 Task: Search one way flight ticket for 2 adults, 2 children, 2 infants in seat in first from Montgomery: Montgomery Regional Airportß(dannelly Field) to Riverton: Central Wyoming Regional Airport (was Riverton Regional) on 5-4-2023. Choice of flights is Westjet. Number of bags: 7 checked bags. Price is upto 110000. Outbound departure time preference is 11:15.
Action: Mouse moved to (384, 343)
Screenshot: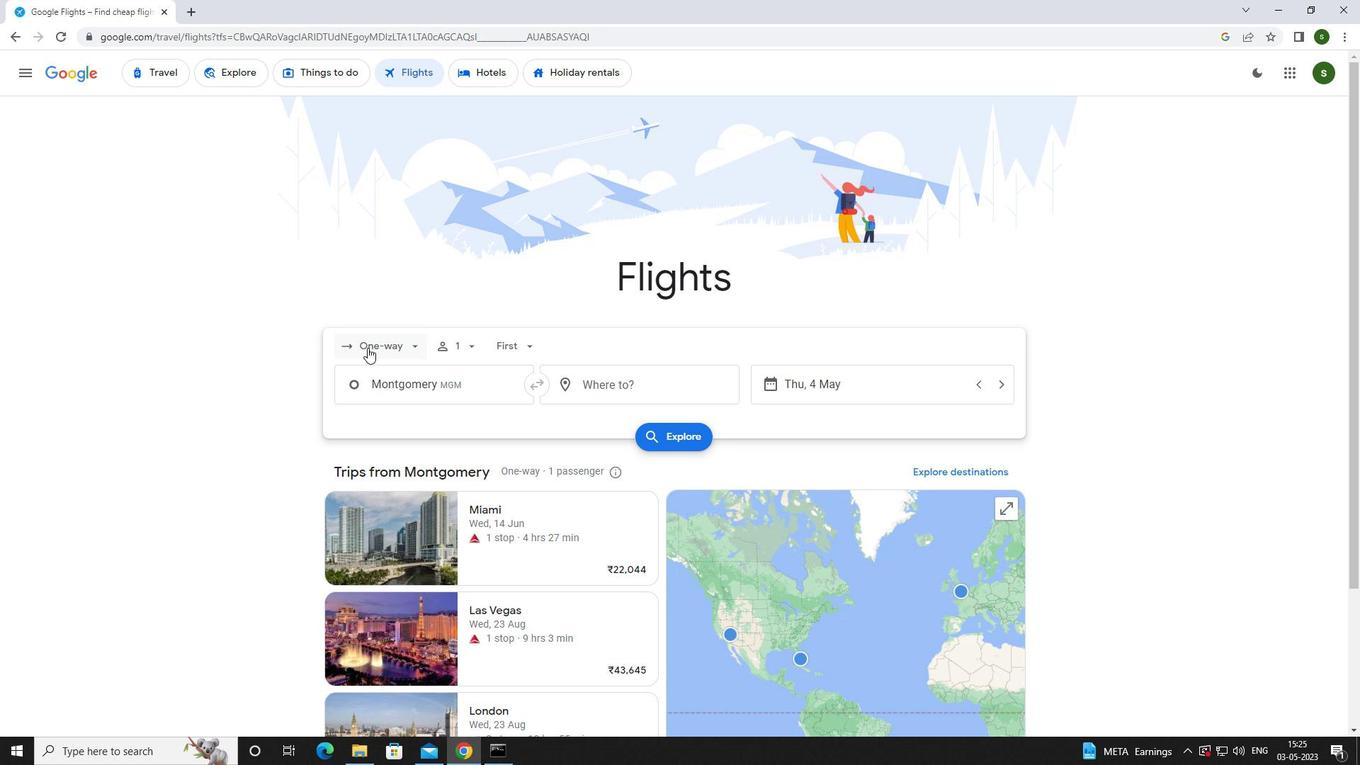 
Action: Mouse pressed left at (384, 343)
Screenshot: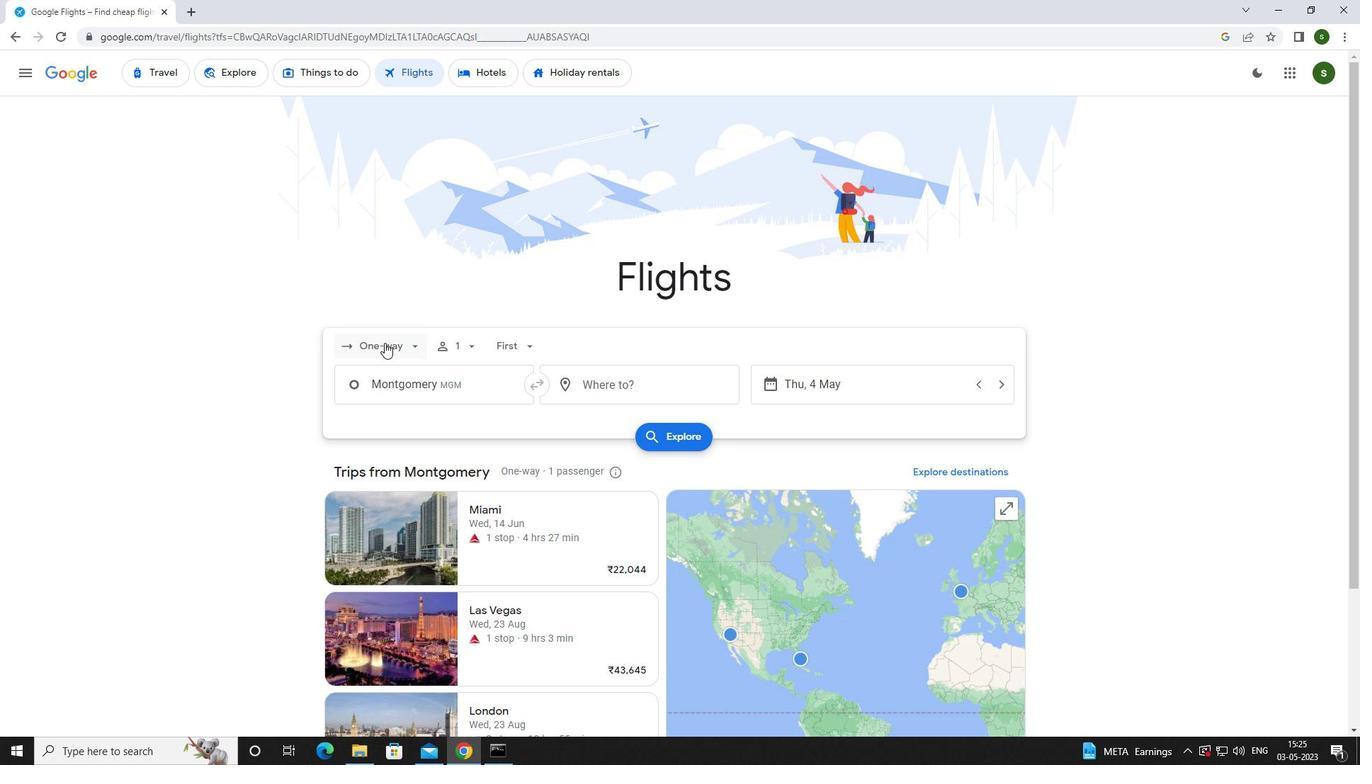 
Action: Mouse moved to (390, 408)
Screenshot: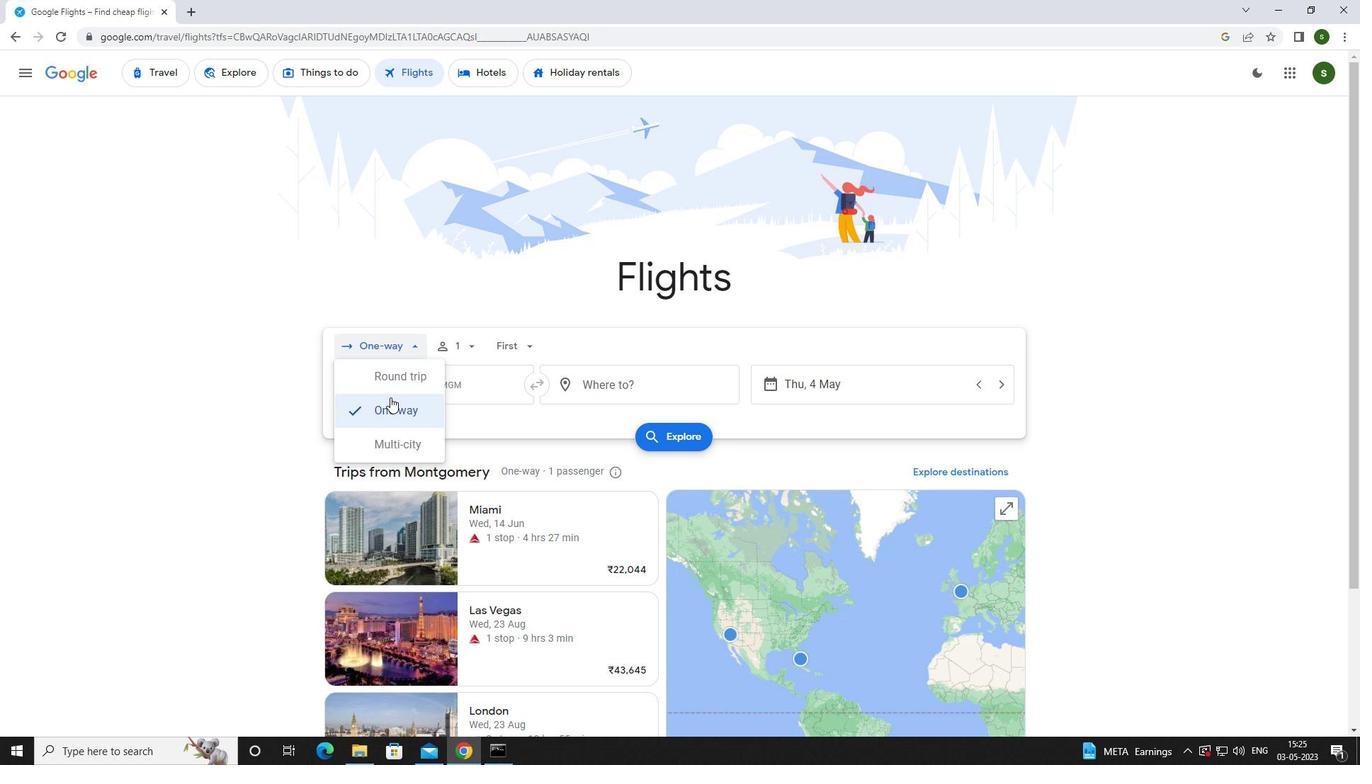 
Action: Mouse pressed left at (390, 408)
Screenshot: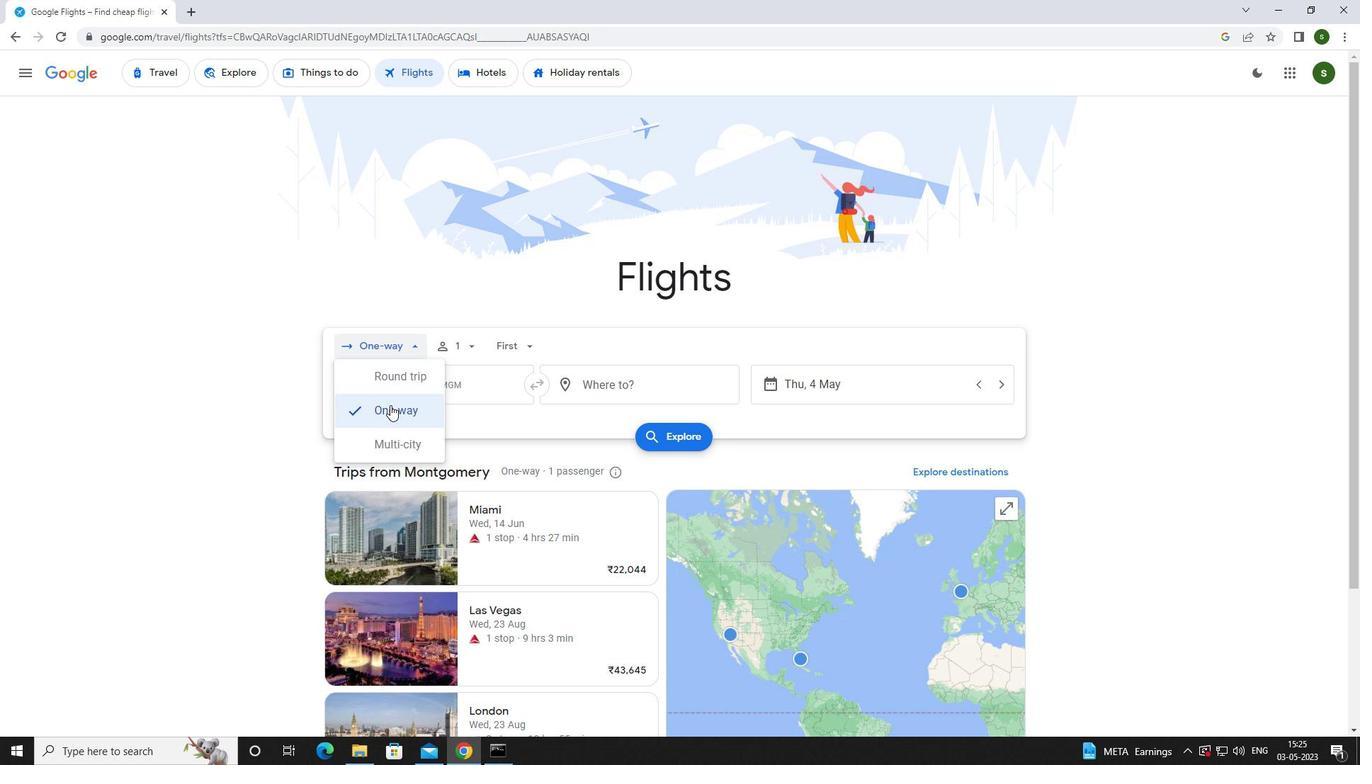 
Action: Mouse moved to (470, 339)
Screenshot: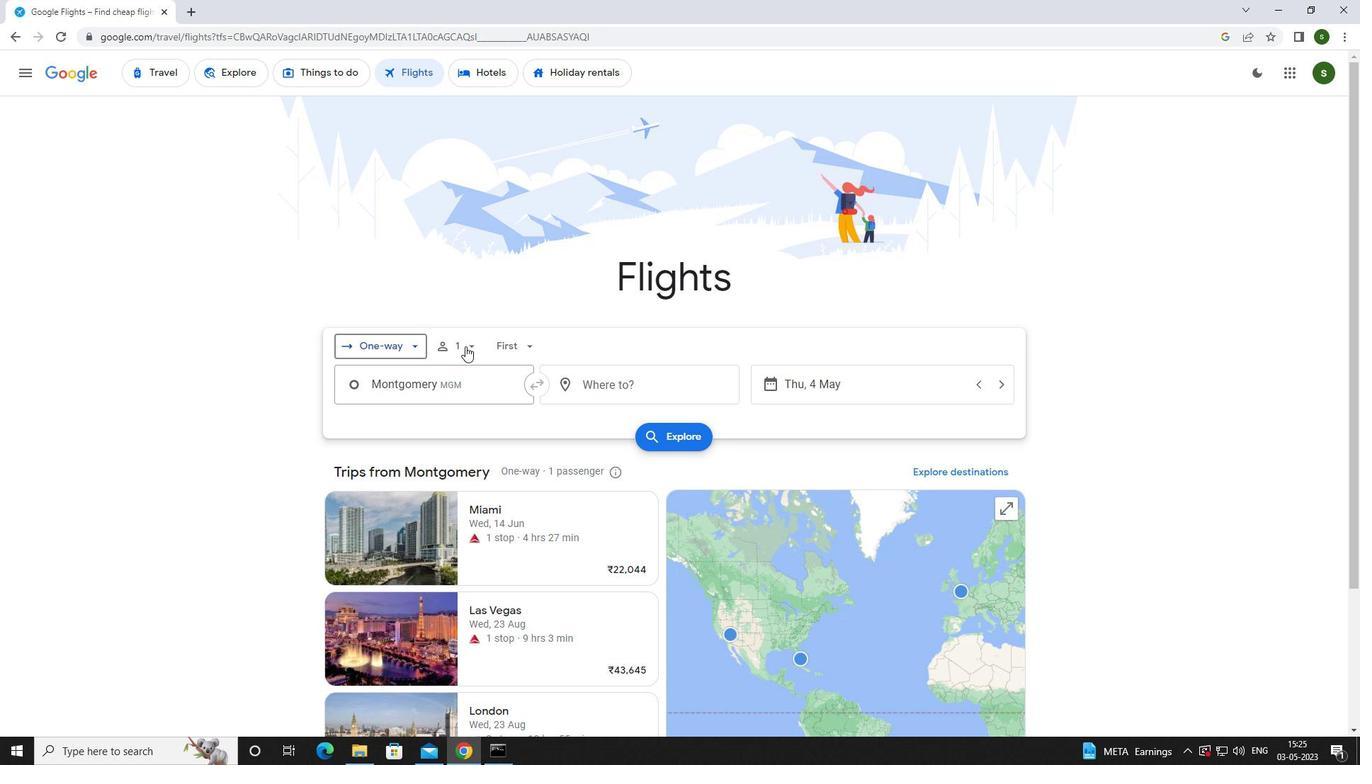 
Action: Mouse pressed left at (470, 339)
Screenshot: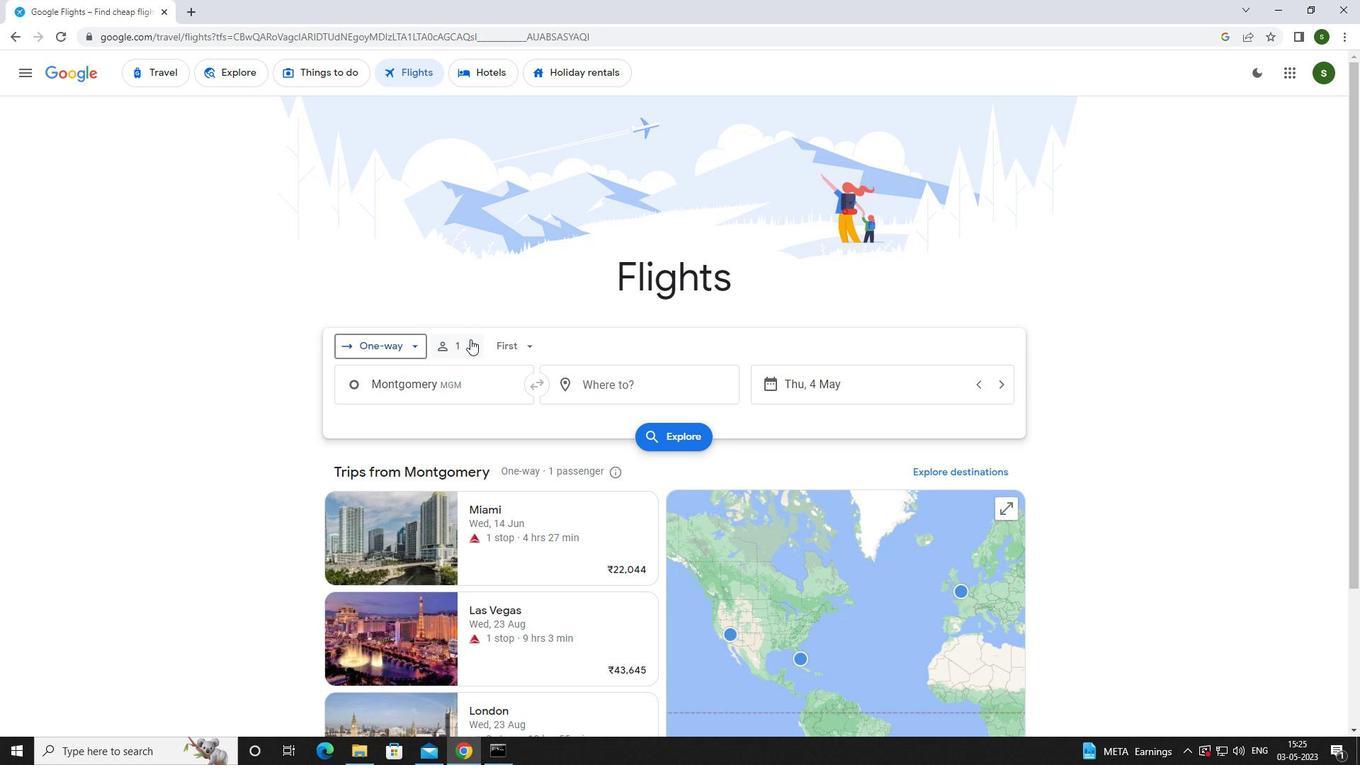 
Action: Mouse moved to (583, 379)
Screenshot: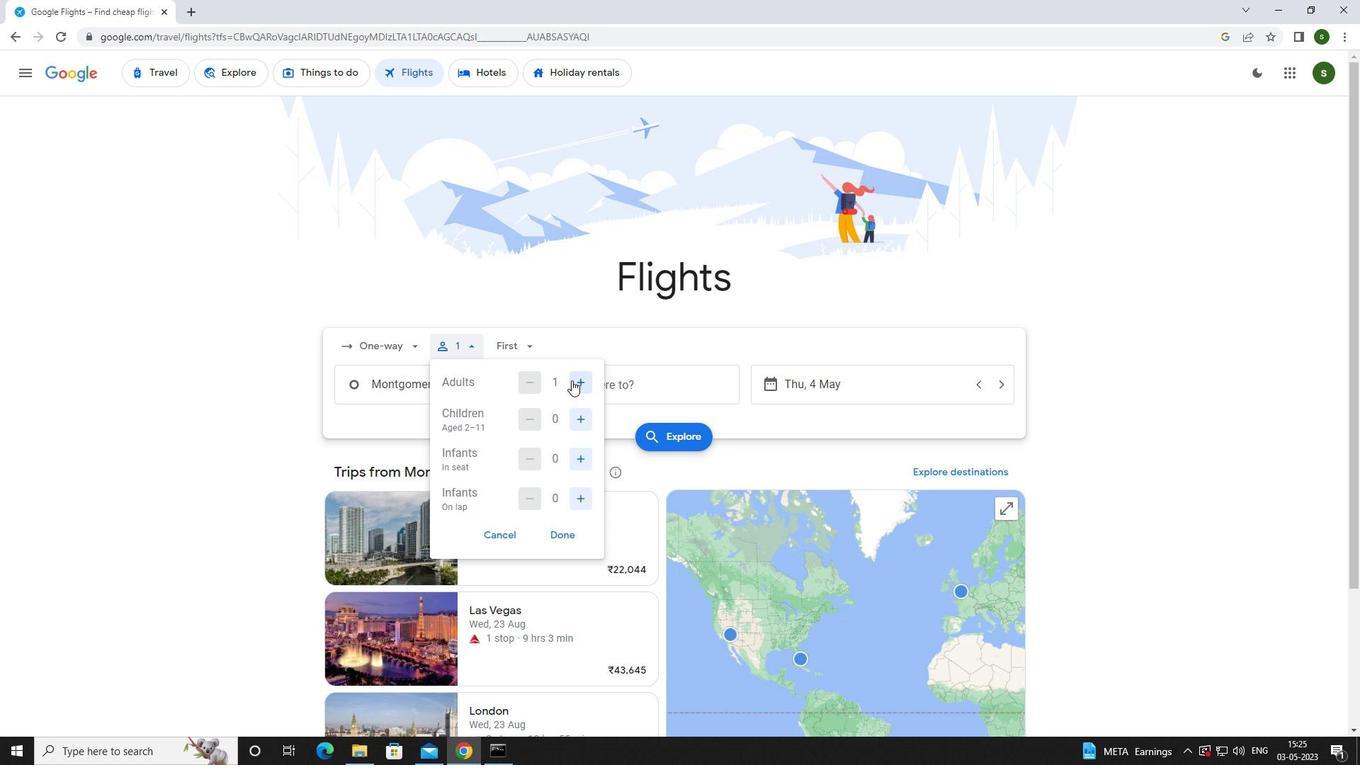 
Action: Mouse pressed left at (583, 379)
Screenshot: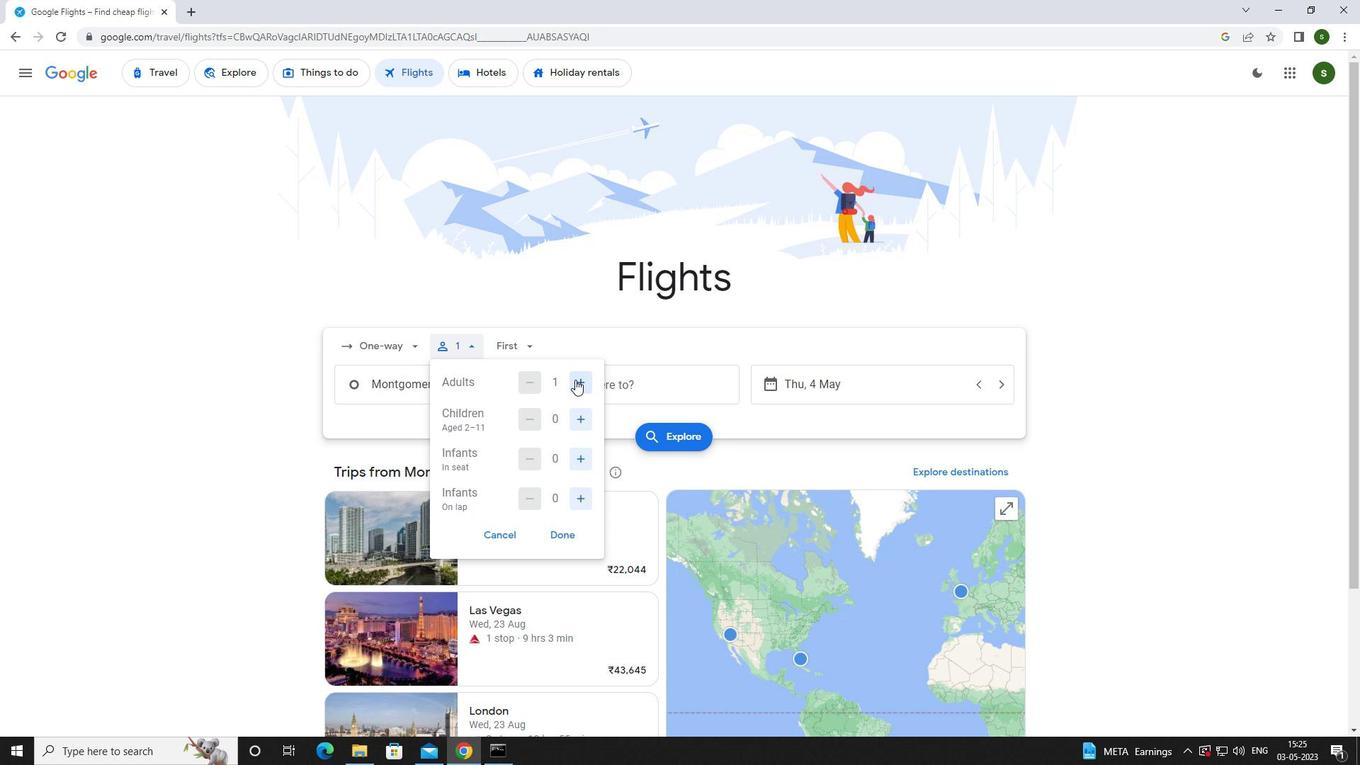 
Action: Mouse moved to (586, 423)
Screenshot: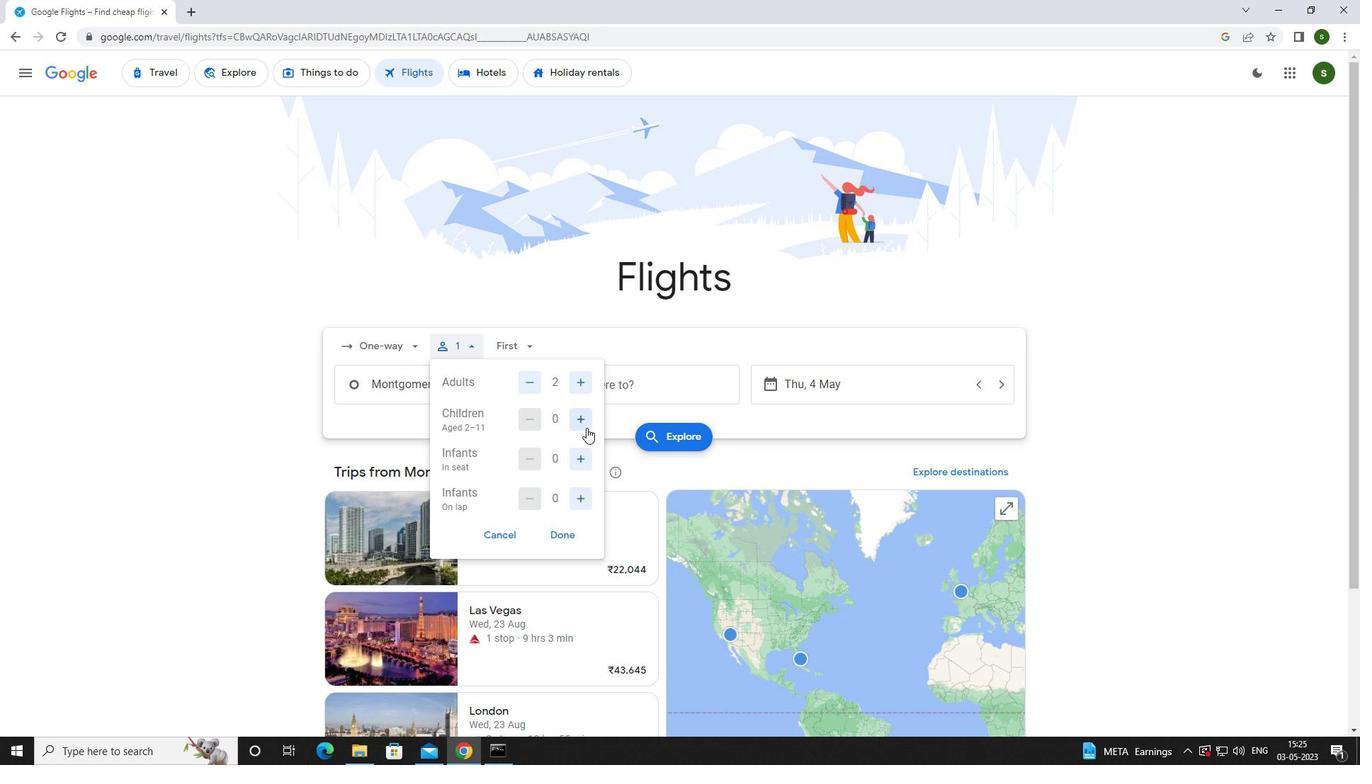 
Action: Mouse pressed left at (586, 423)
Screenshot: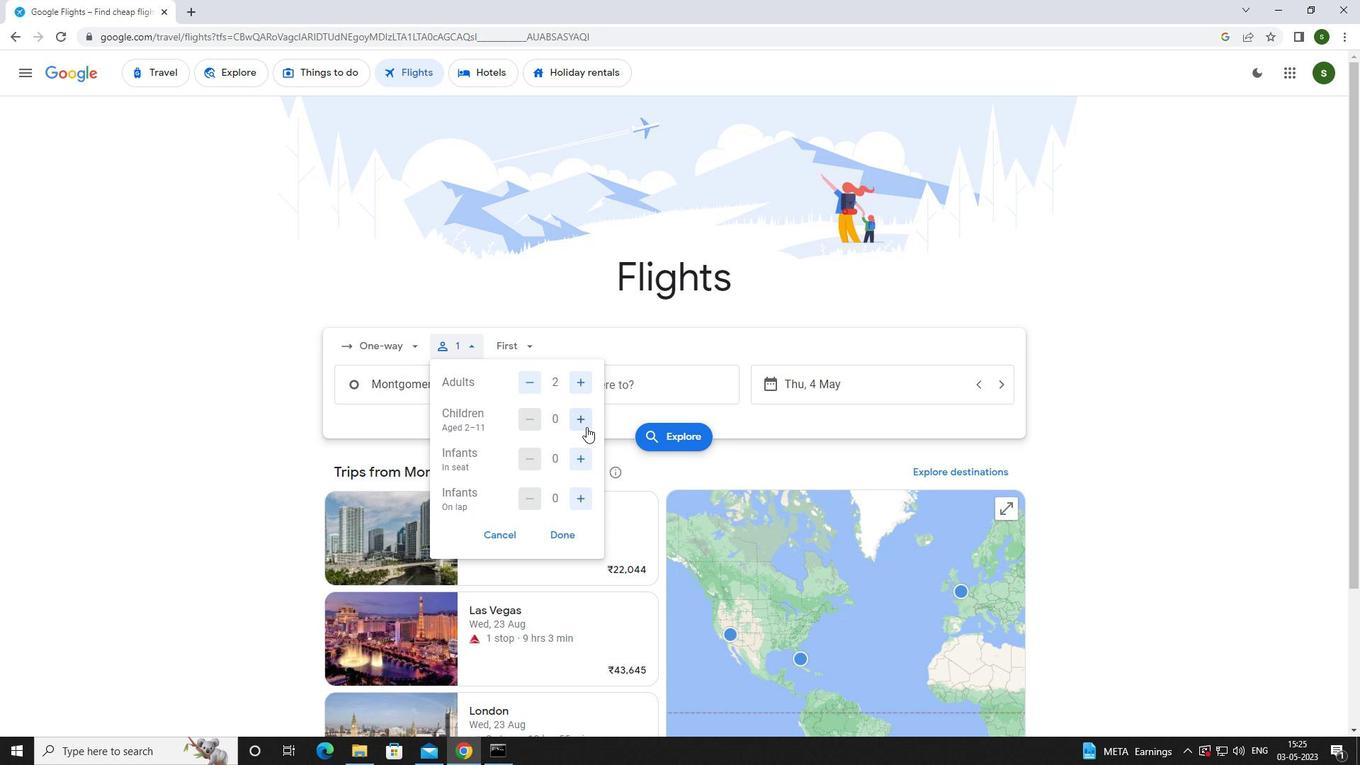 
Action: Mouse pressed left at (586, 423)
Screenshot: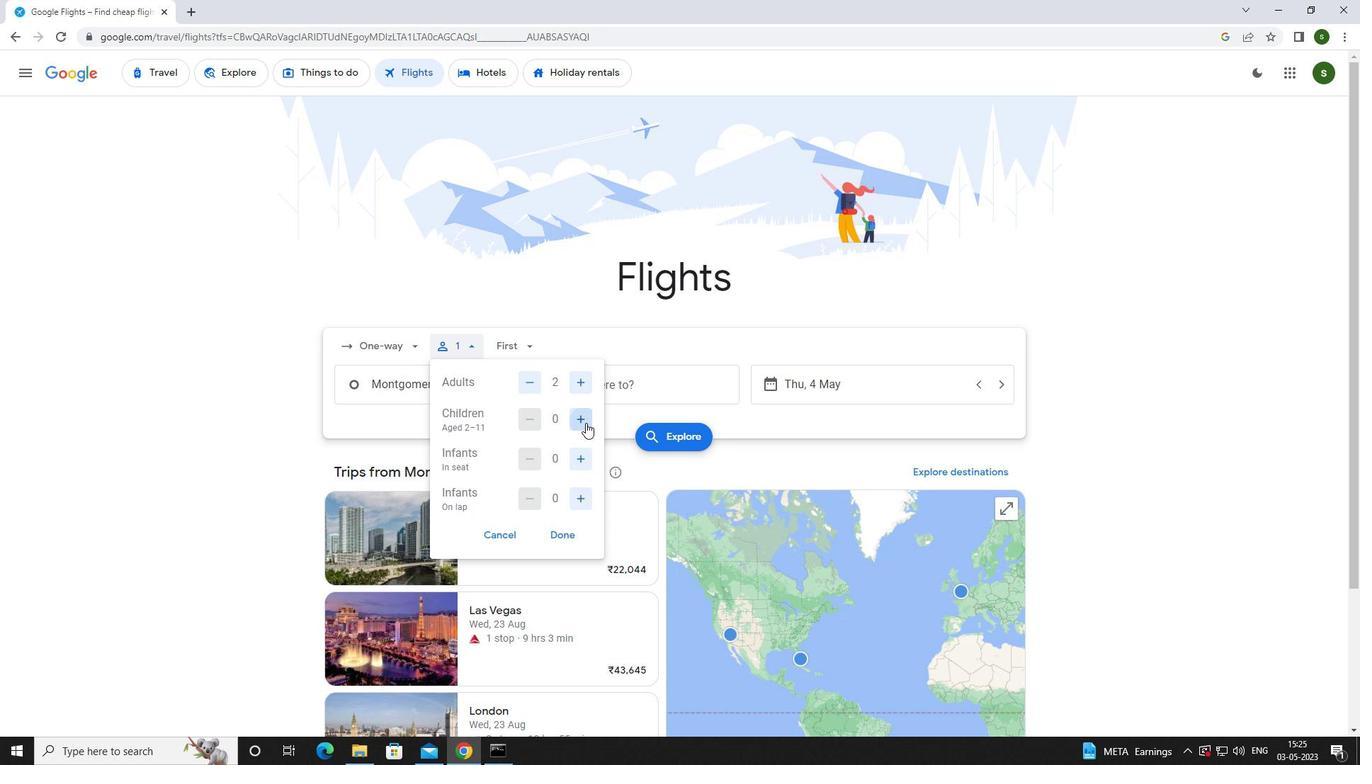 
Action: Mouse moved to (577, 457)
Screenshot: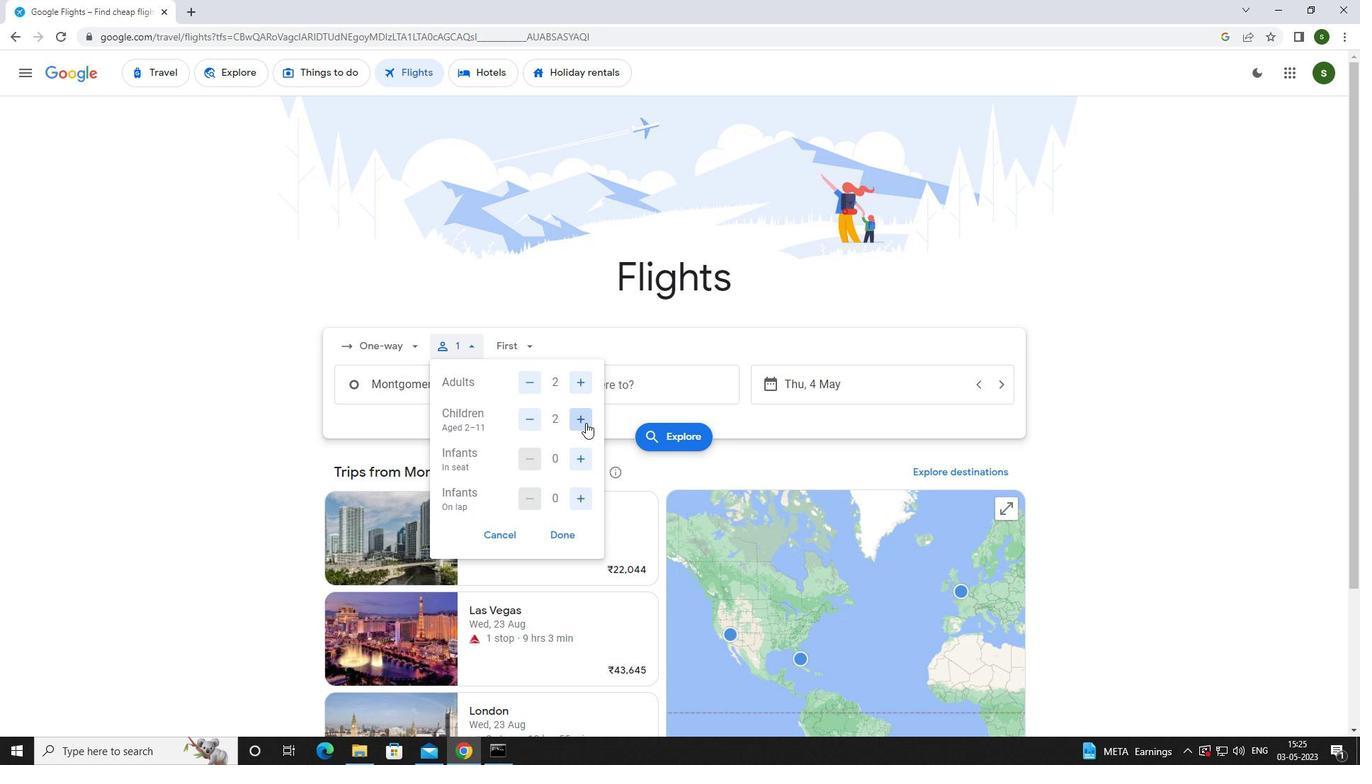 
Action: Mouse pressed left at (577, 457)
Screenshot: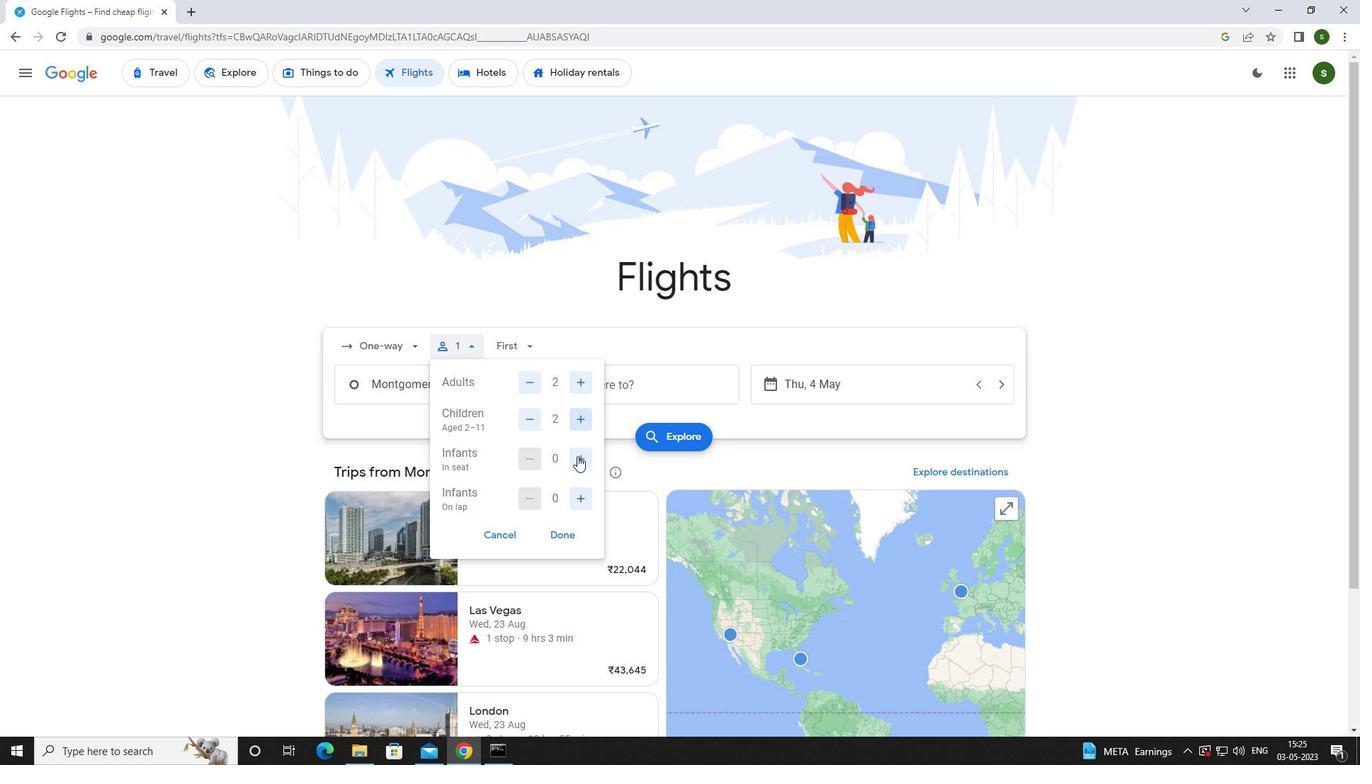 
Action: Mouse pressed left at (577, 457)
Screenshot: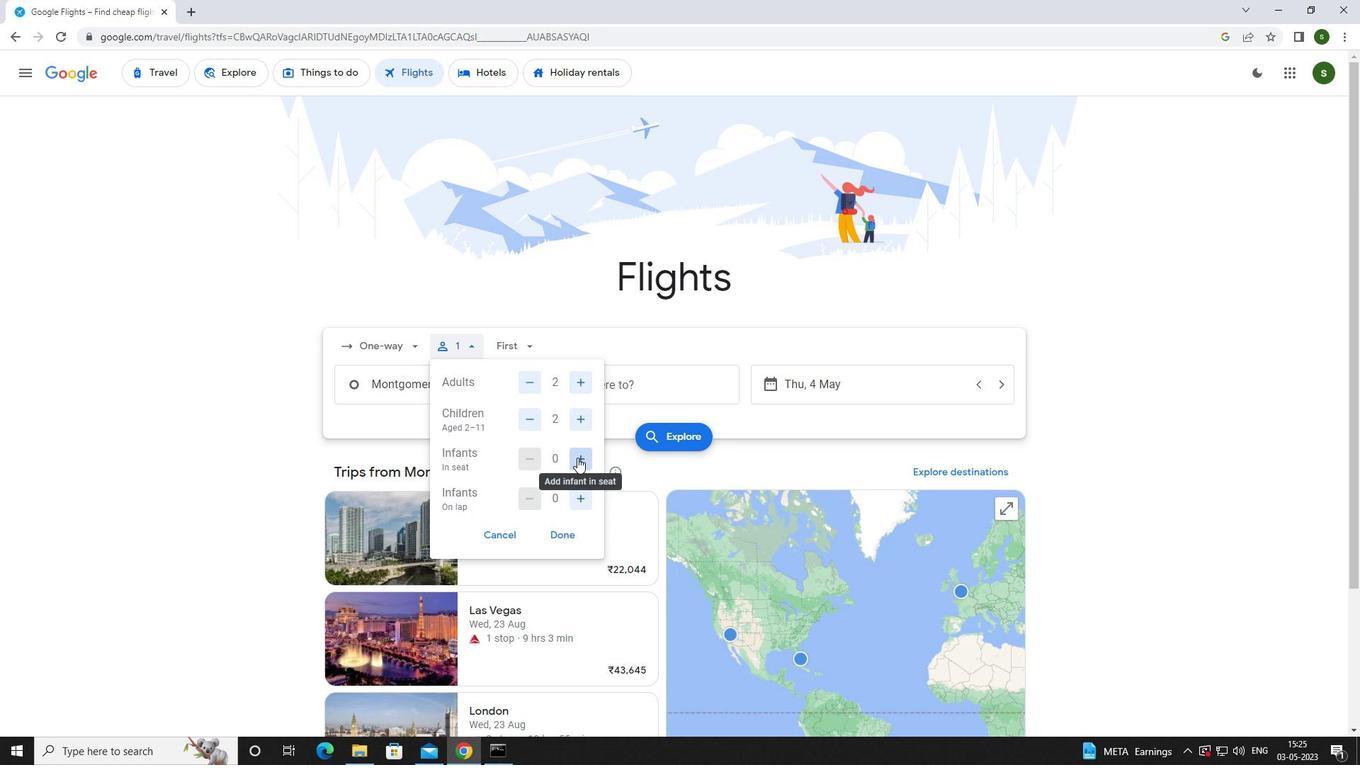 
Action: Mouse moved to (530, 347)
Screenshot: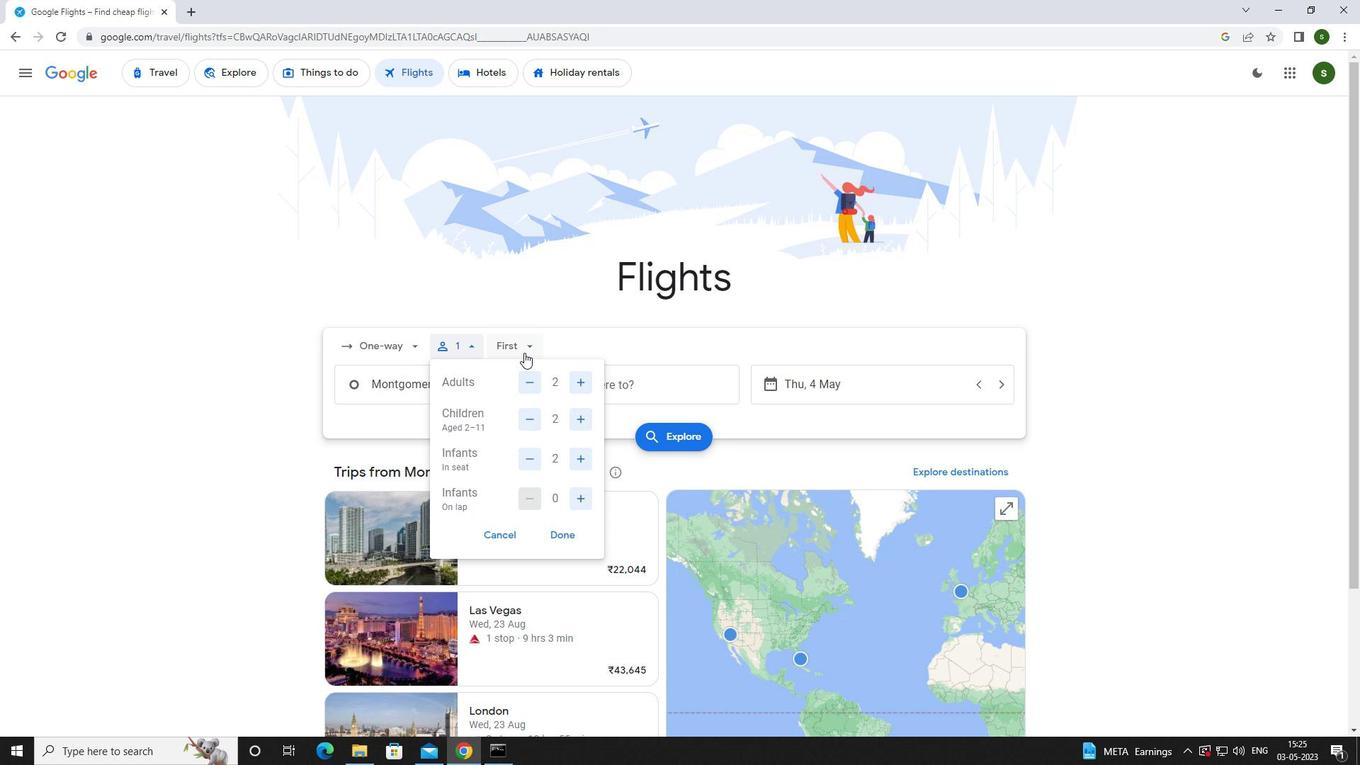 
Action: Mouse pressed left at (530, 347)
Screenshot: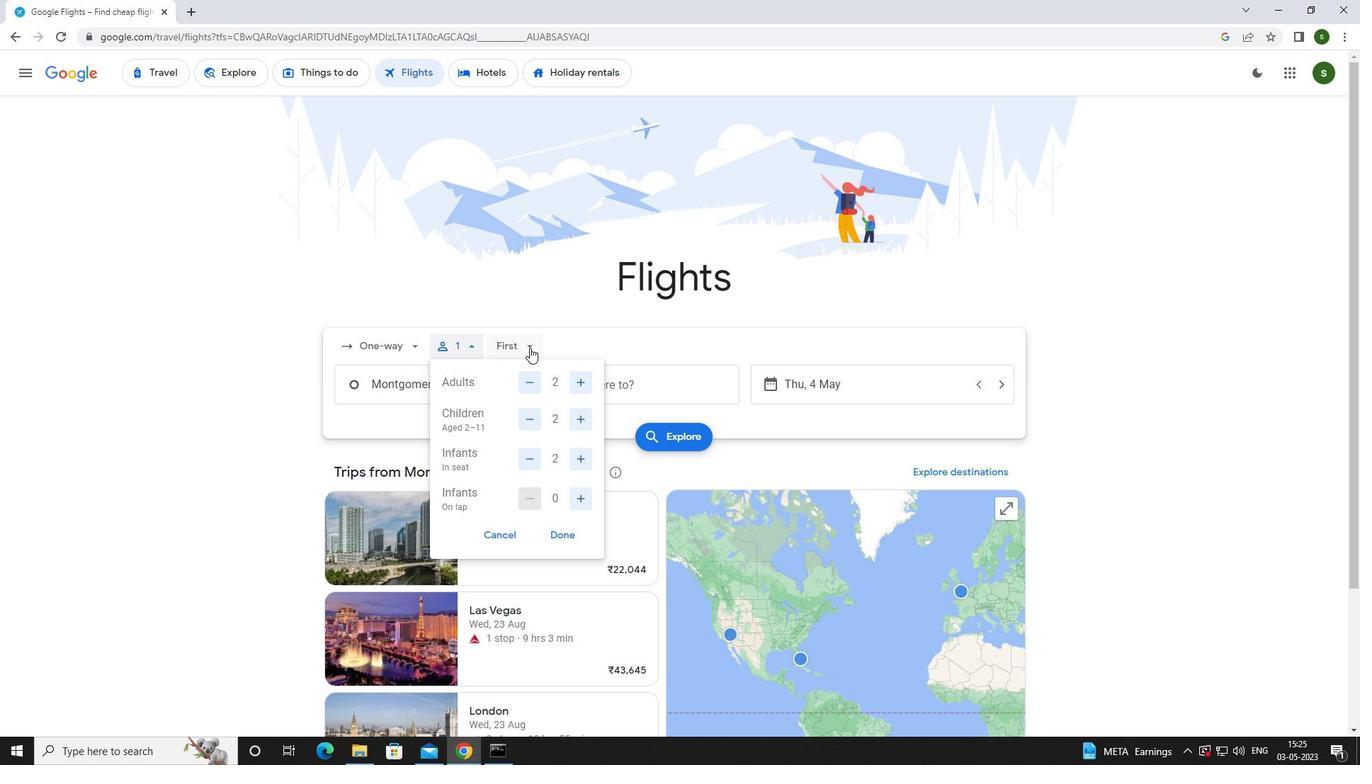 
Action: Mouse moved to (535, 474)
Screenshot: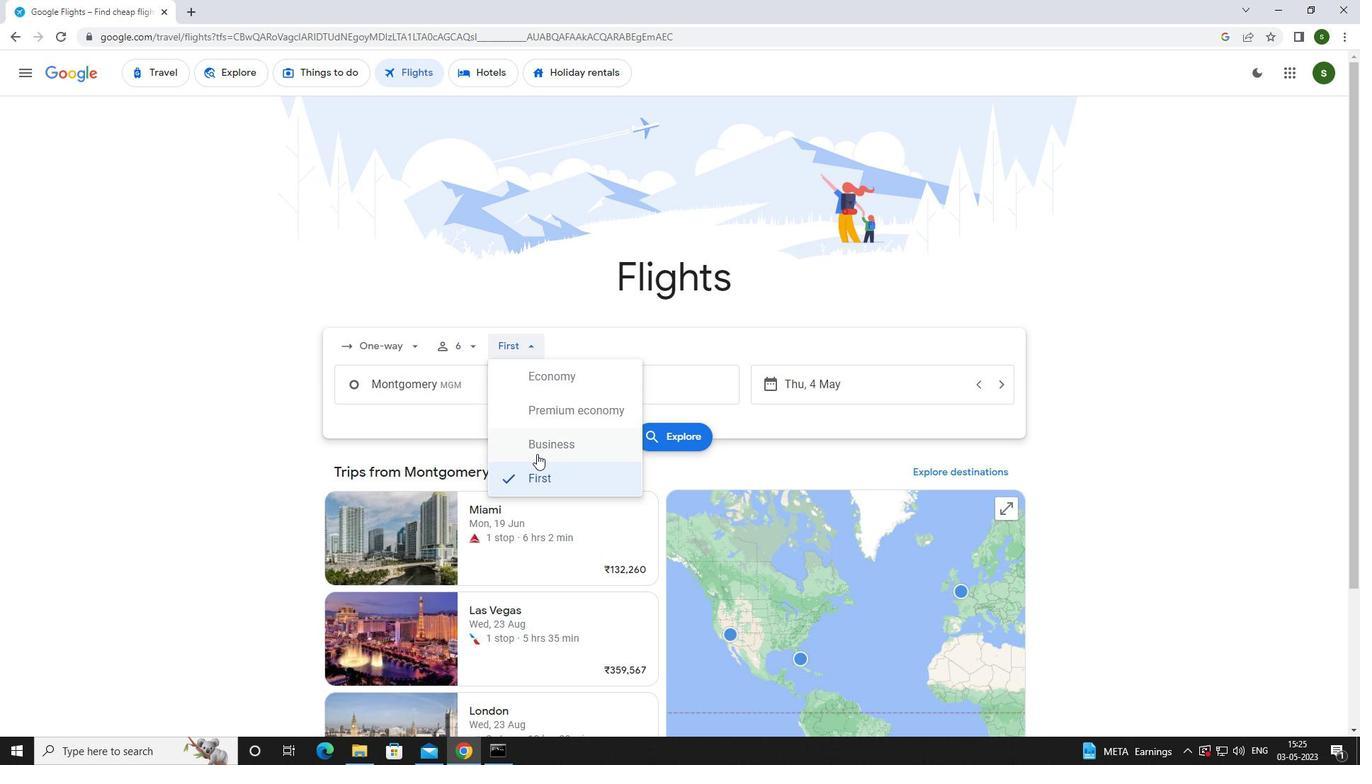 
Action: Mouse pressed left at (535, 474)
Screenshot: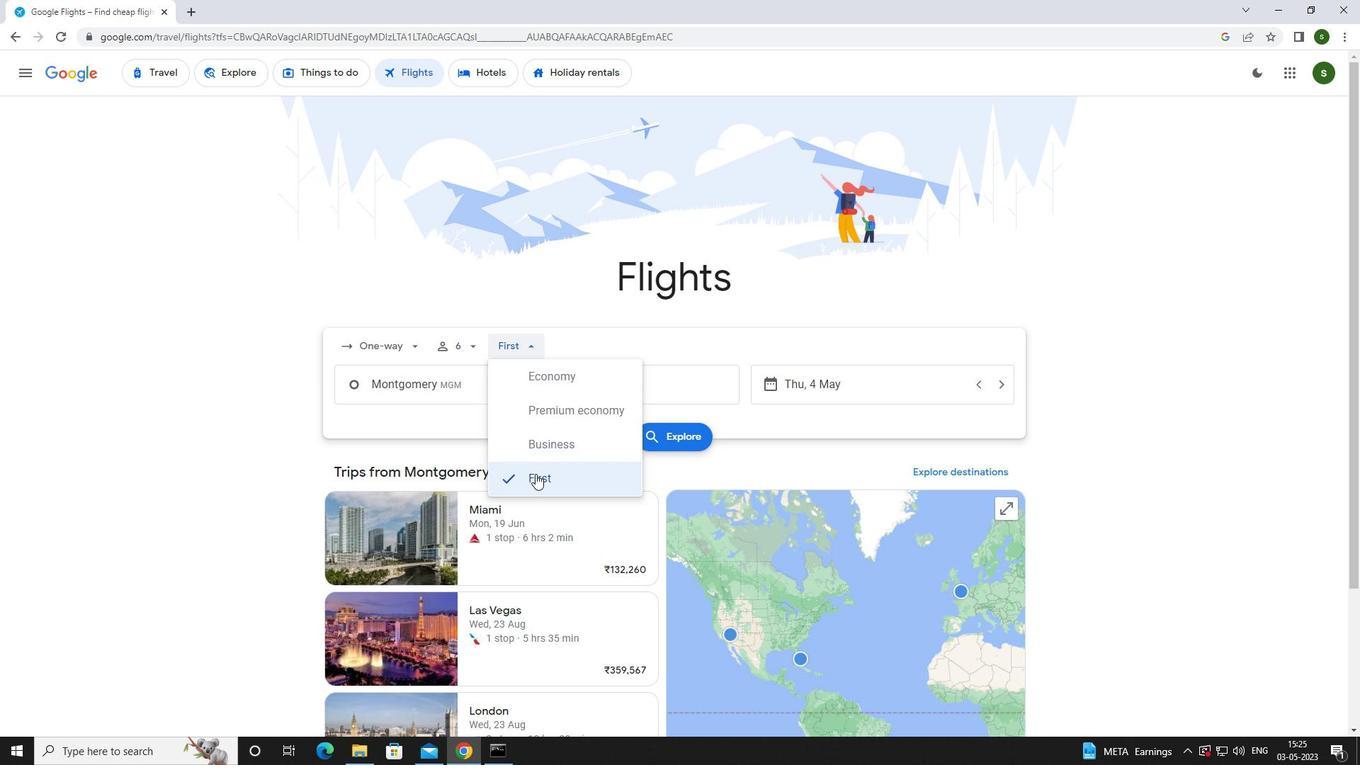 
Action: Mouse moved to (494, 390)
Screenshot: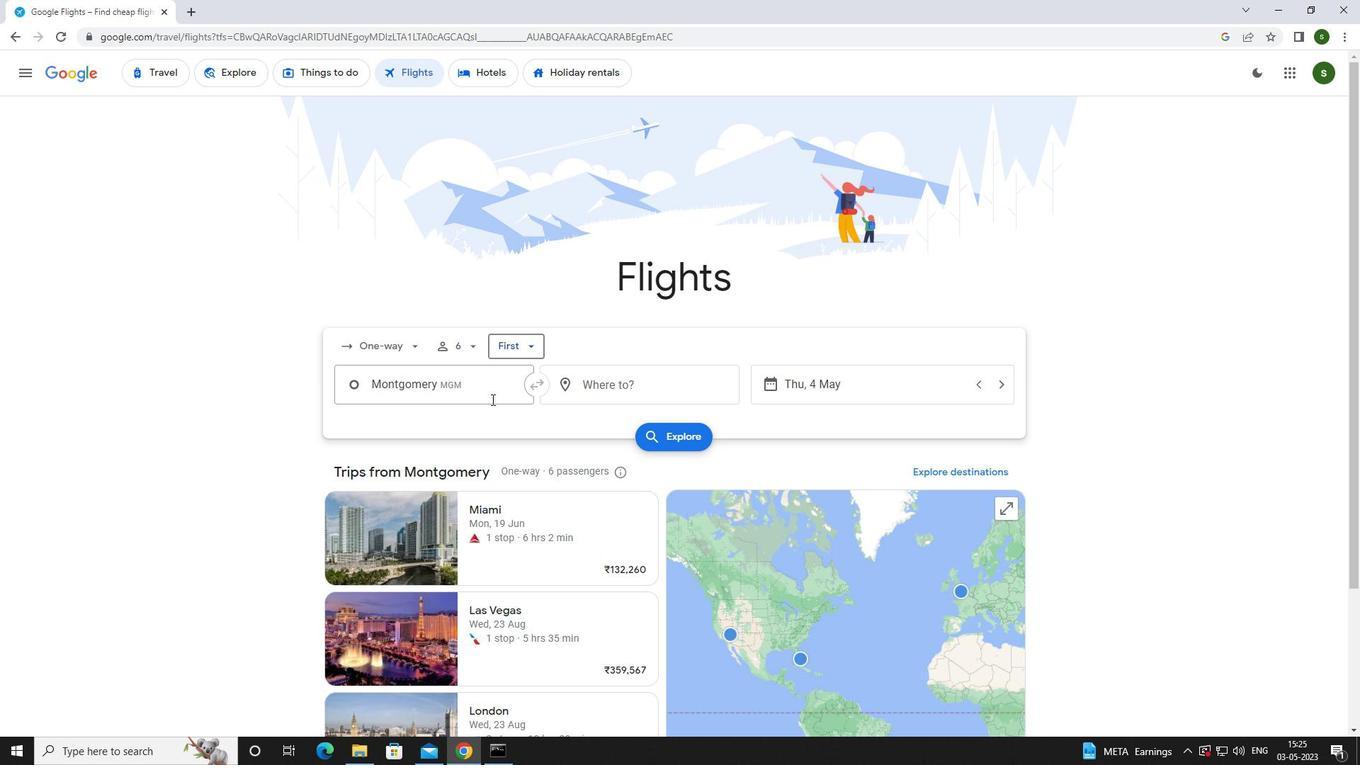 
Action: Mouse pressed left at (494, 390)
Screenshot: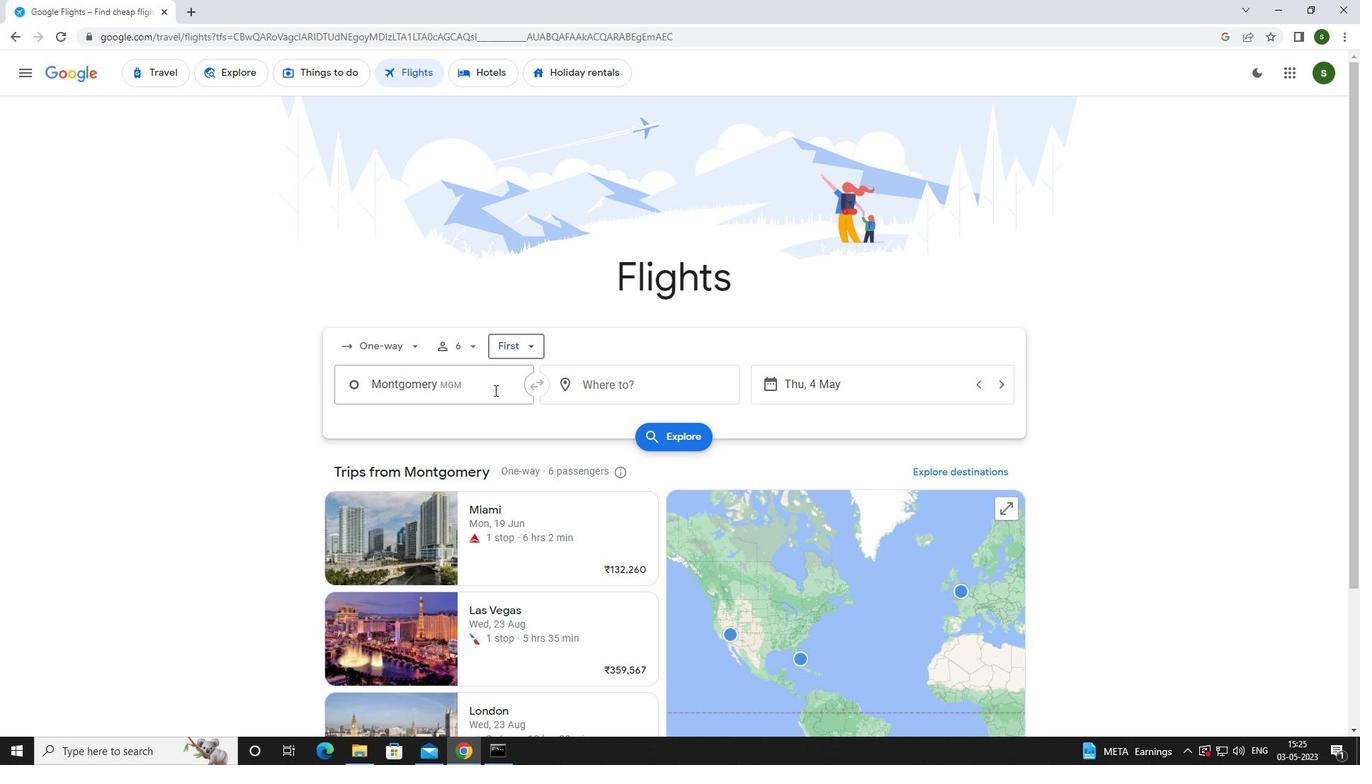 
Action: Key pressed <Key.caps_lock>m<Key.caps_lock>ontgomery
Screenshot: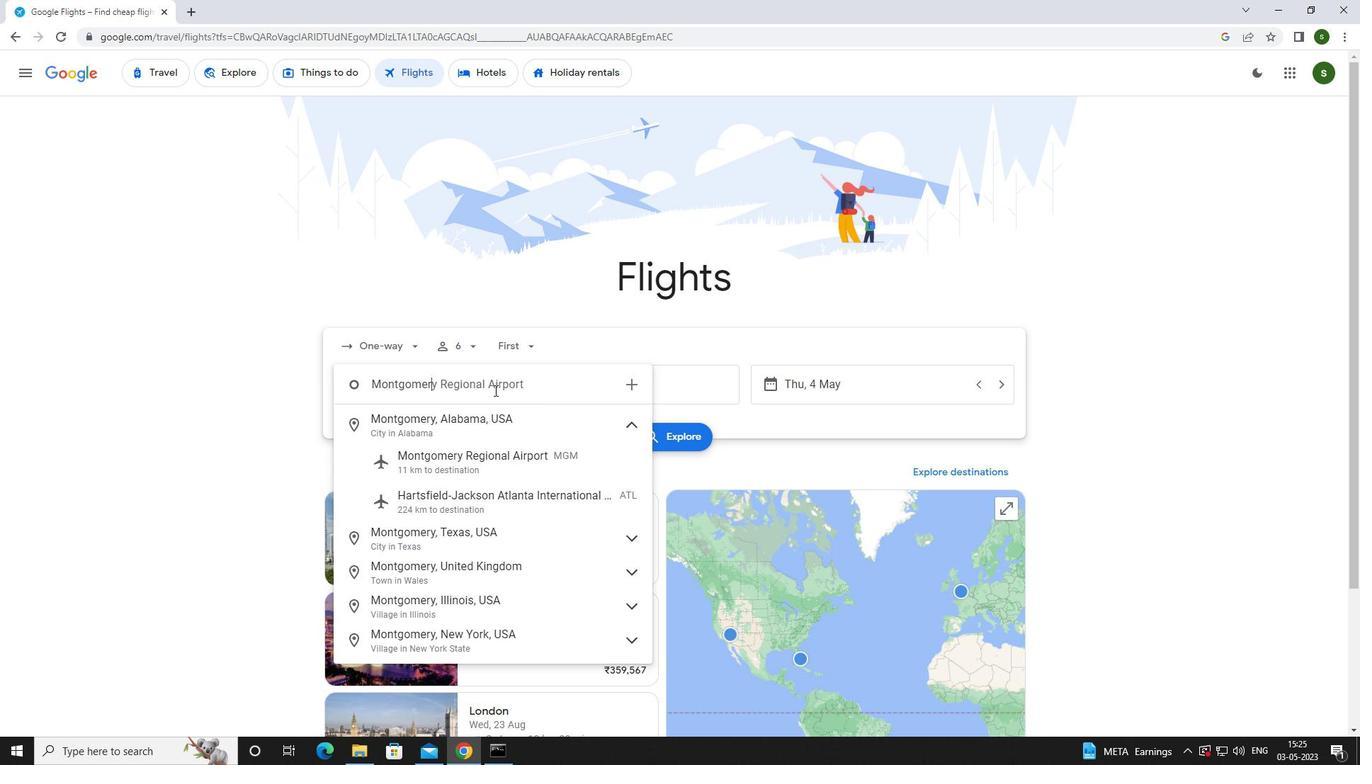 
Action: Mouse moved to (503, 467)
Screenshot: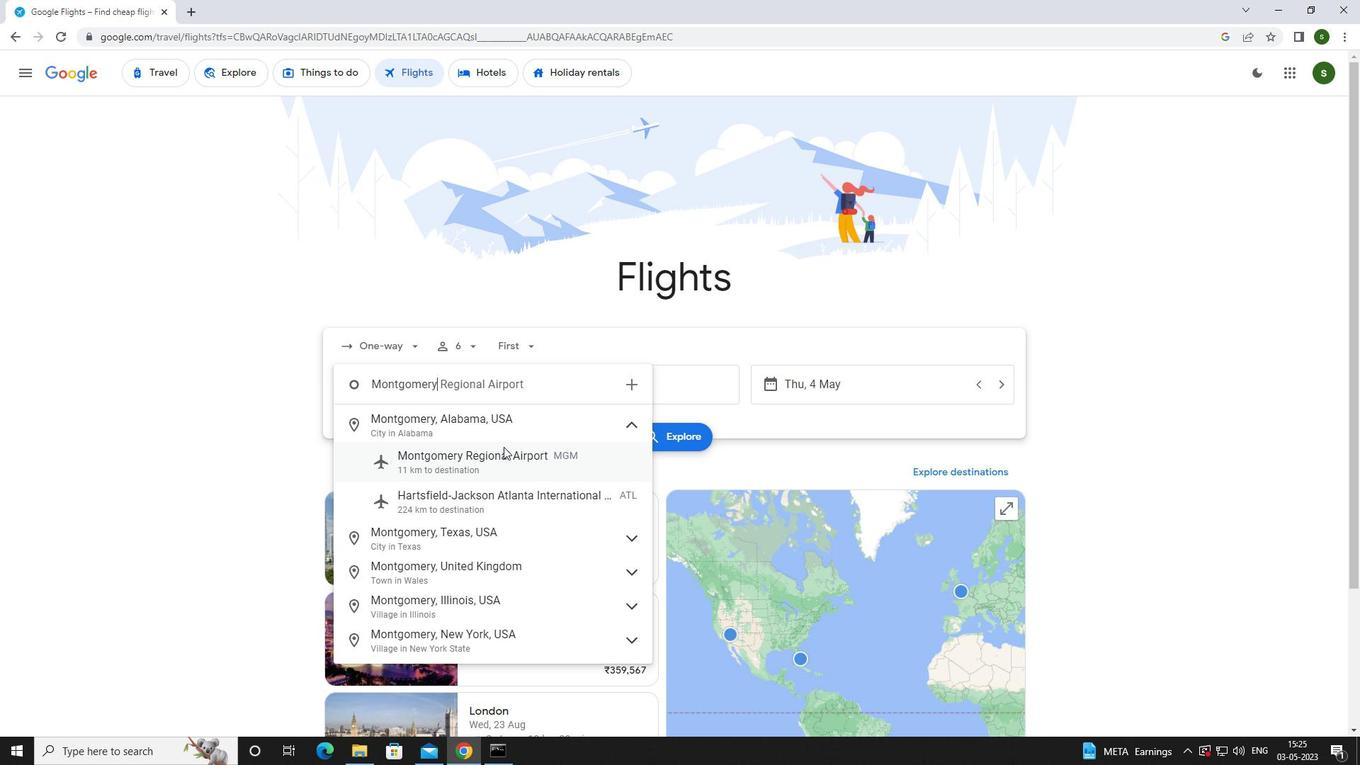 
Action: Mouse pressed left at (503, 467)
Screenshot: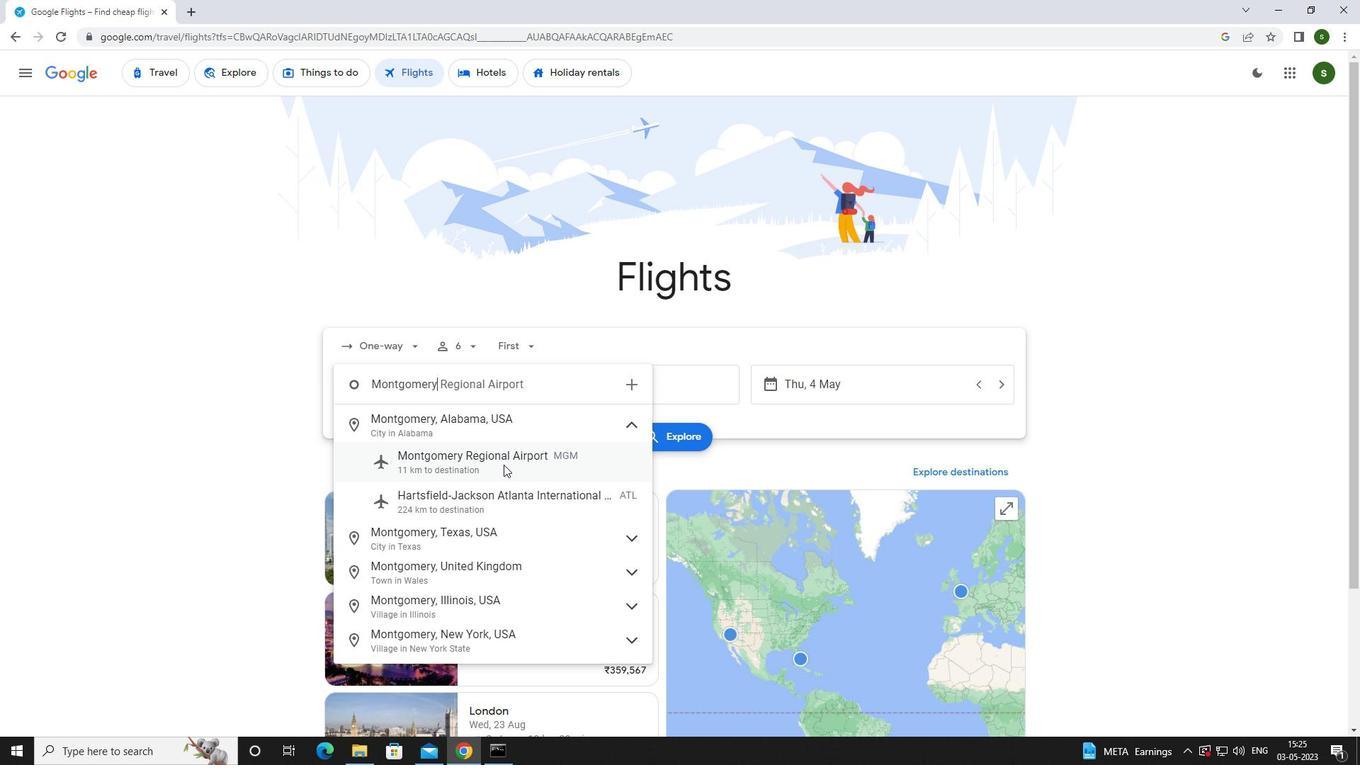 
Action: Mouse moved to (673, 388)
Screenshot: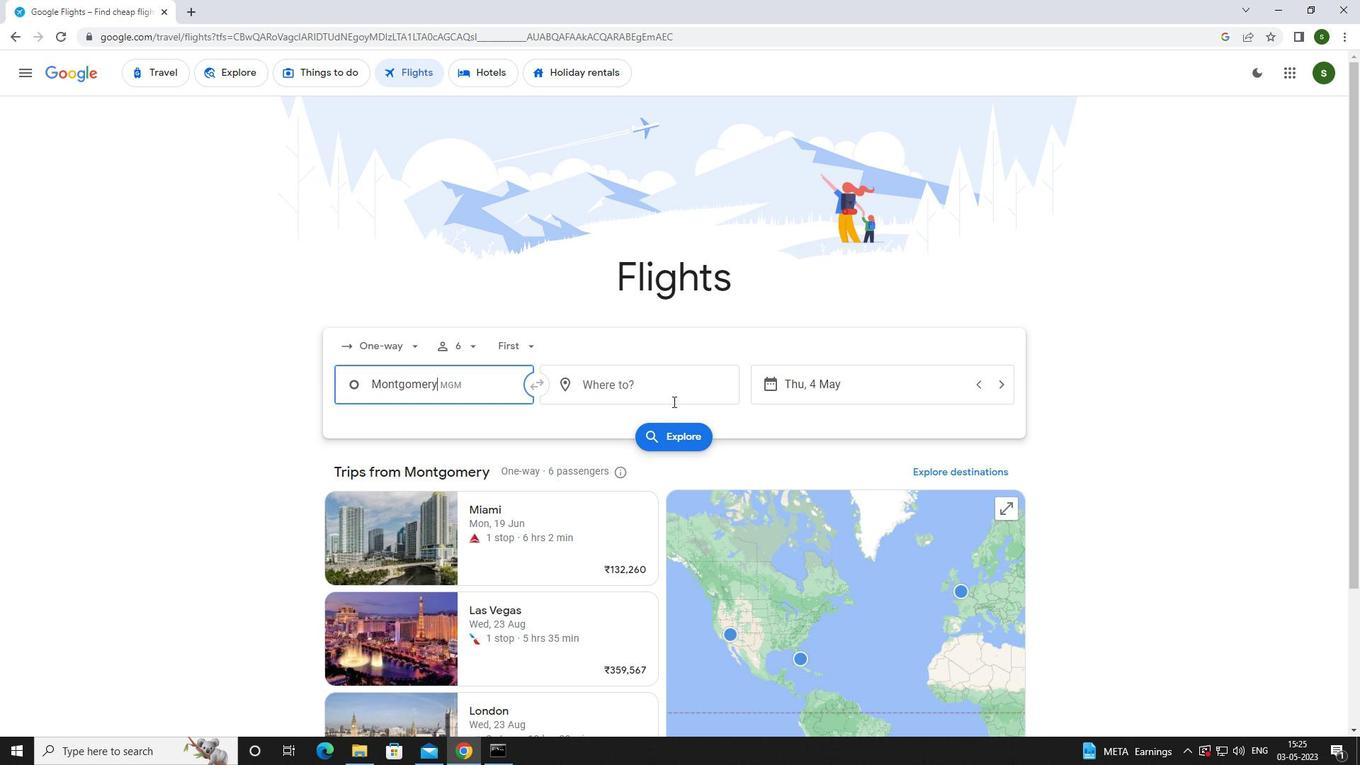 
Action: Mouse pressed left at (673, 388)
Screenshot: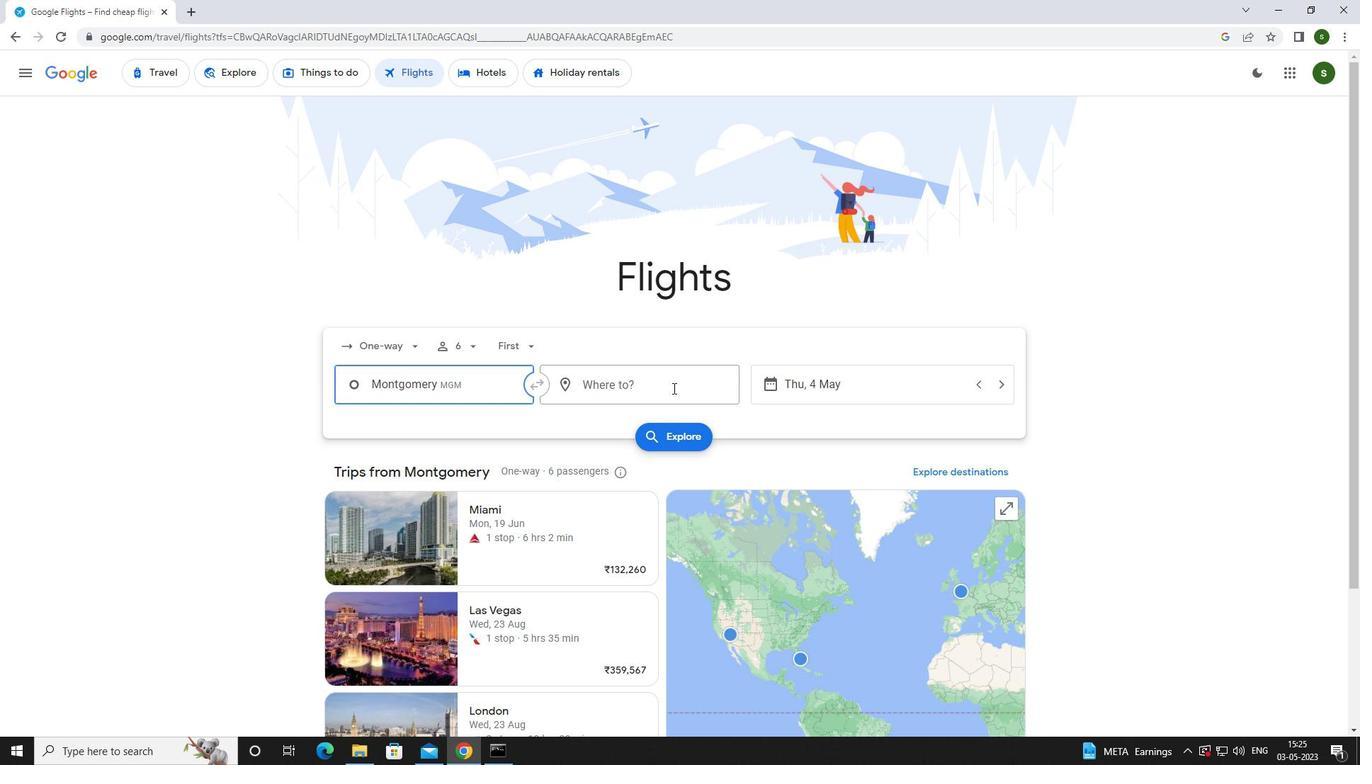 
Action: Mouse moved to (673, 387)
Screenshot: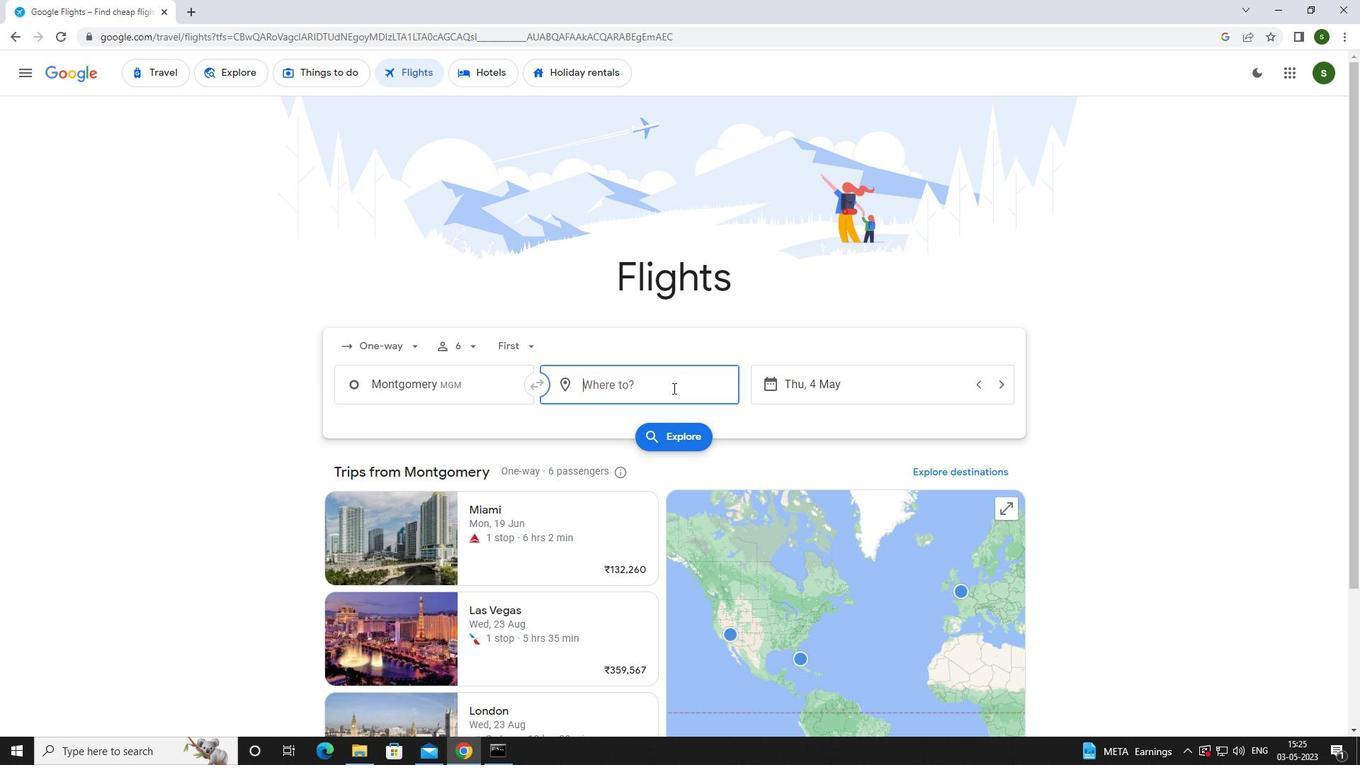 
Action: Key pressed <Key.caps_lock>r<Key.caps_lock>iverton
Screenshot: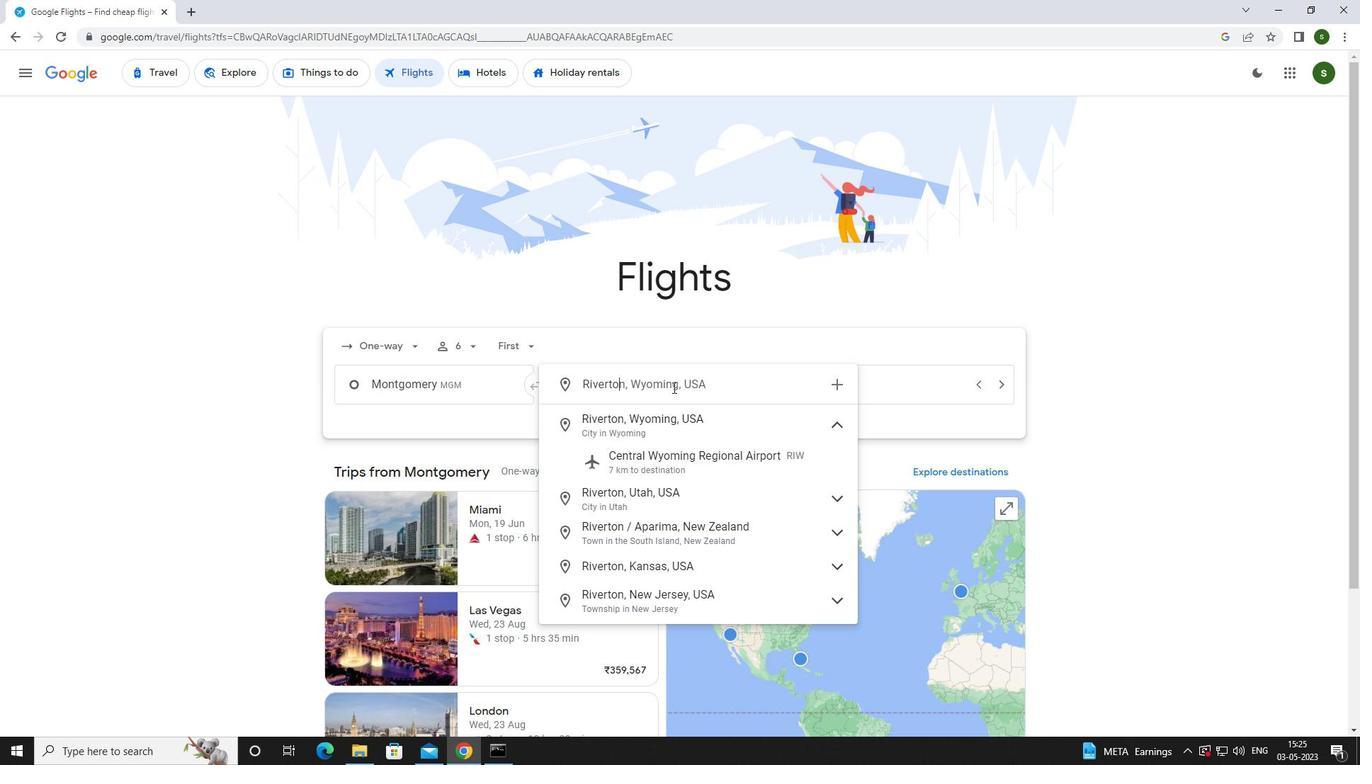 
Action: Mouse moved to (671, 460)
Screenshot: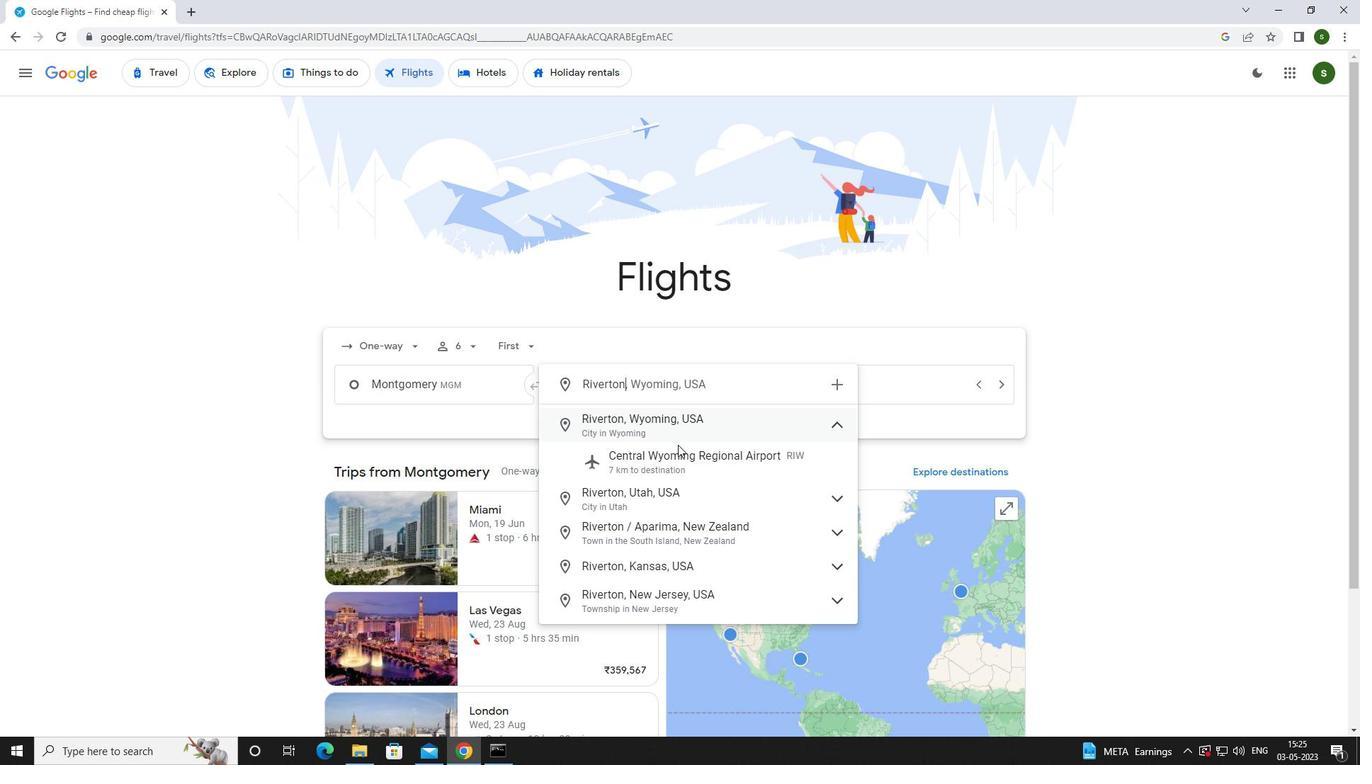 
Action: Mouse pressed left at (671, 460)
Screenshot: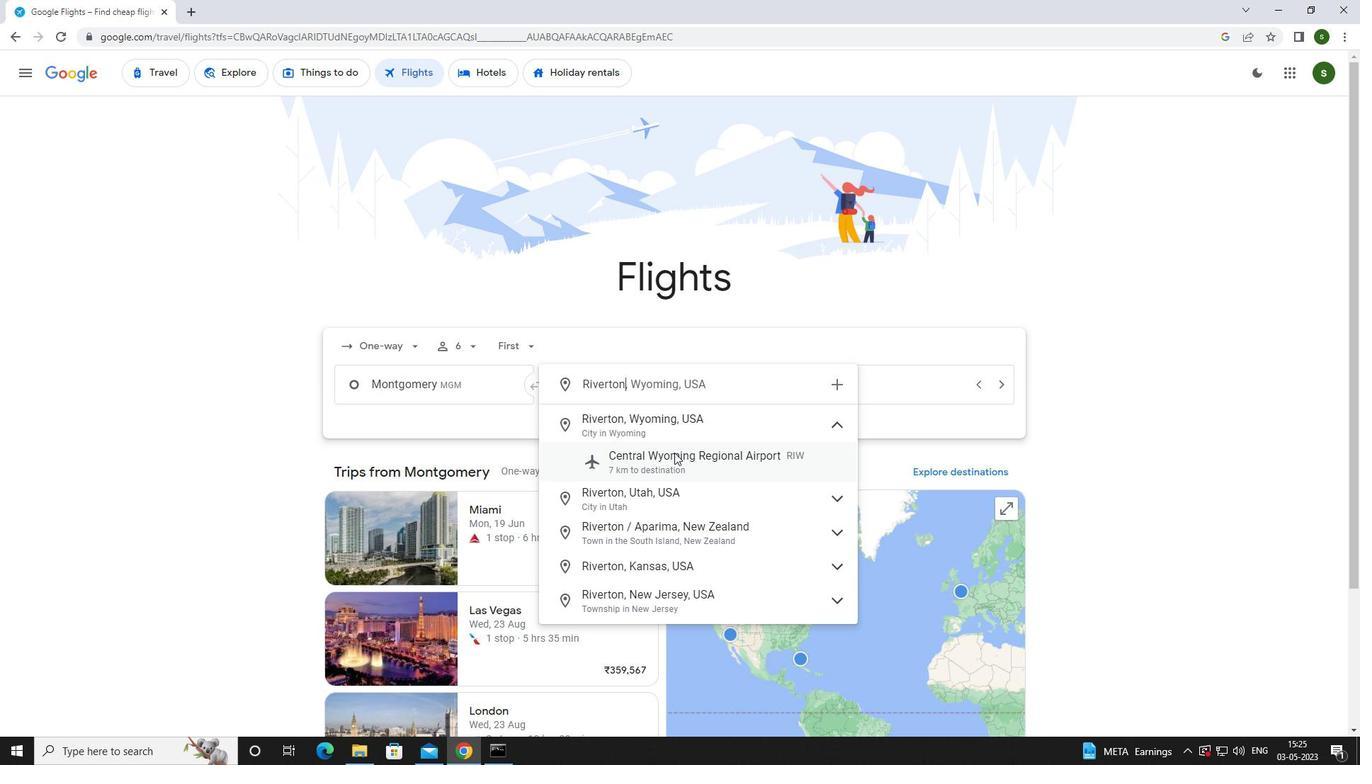 
Action: Mouse moved to (841, 384)
Screenshot: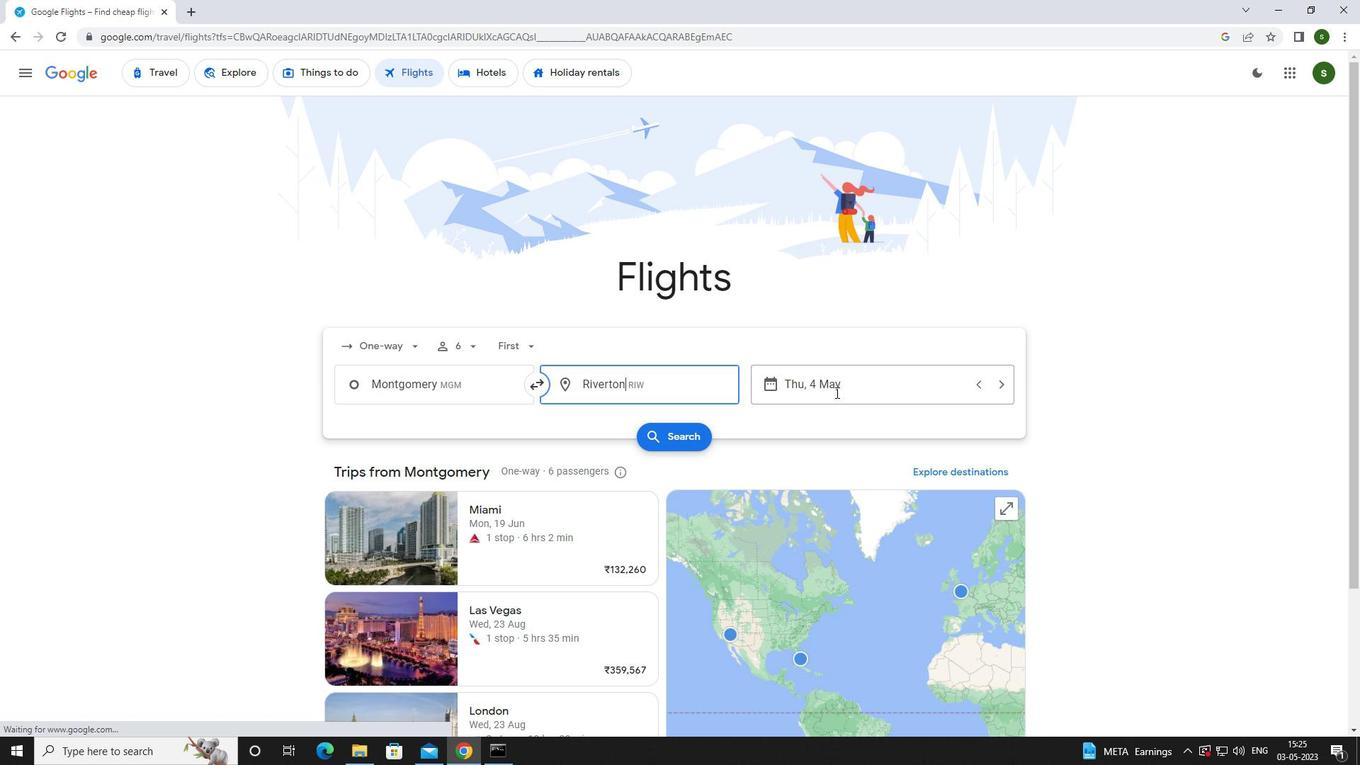 
Action: Mouse pressed left at (841, 384)
Screenshot: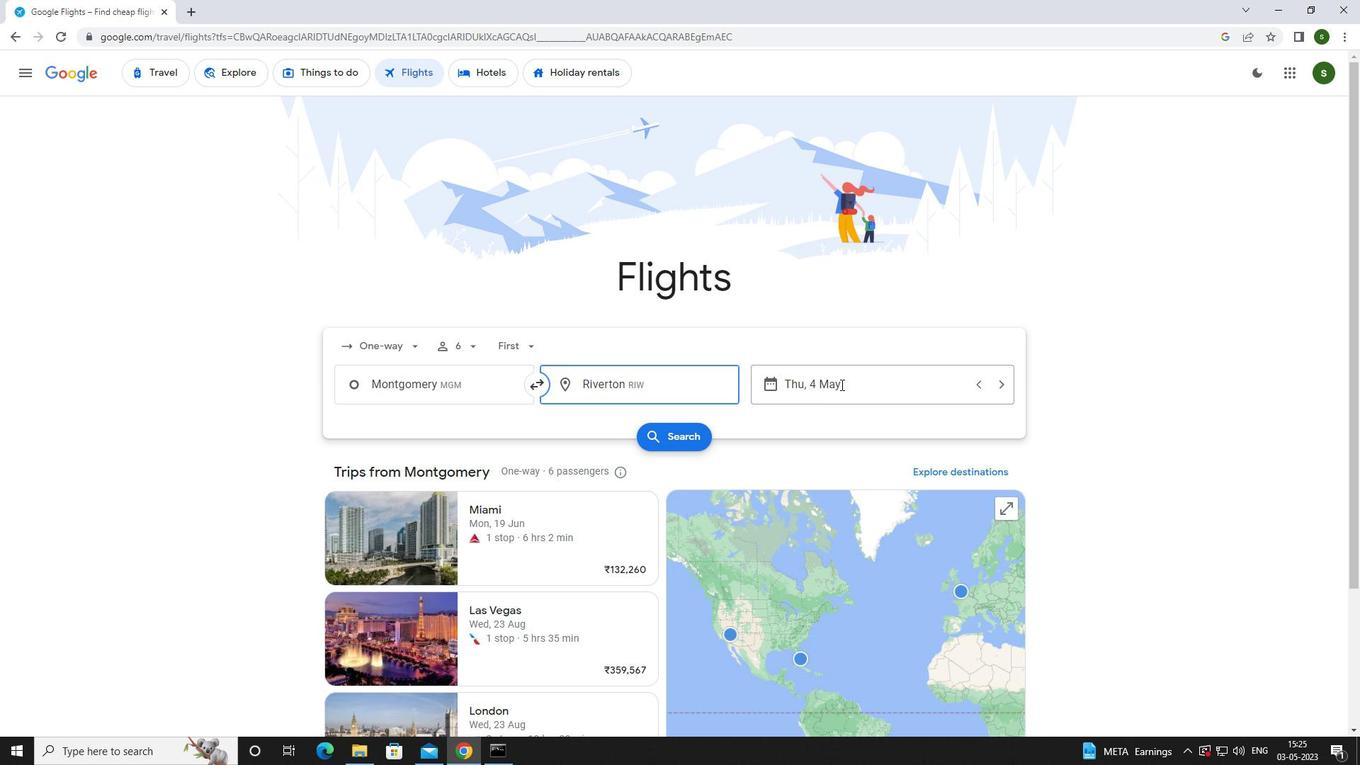 
Action: Mouse moved to (647, 481)
Screenshot: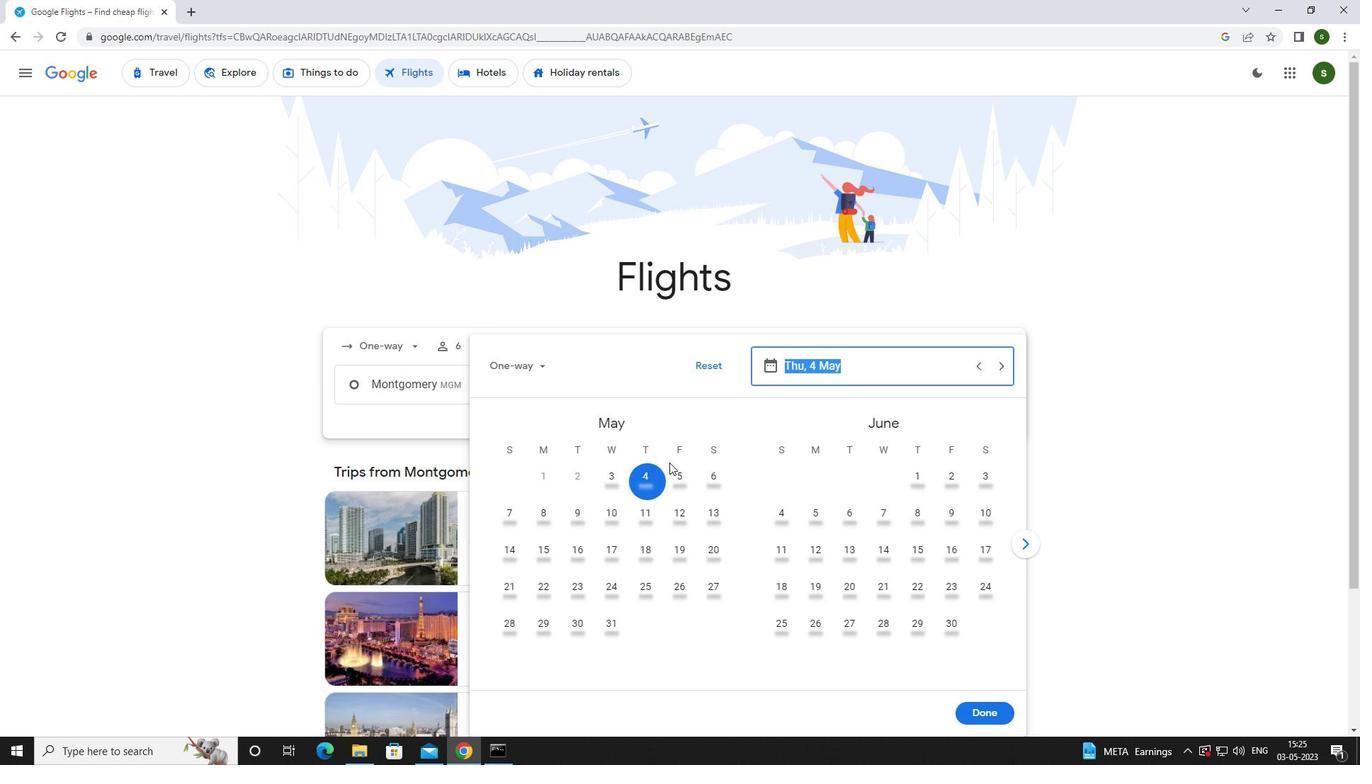 
Action: Mouse pressed left at (647, 481)
Screenshot: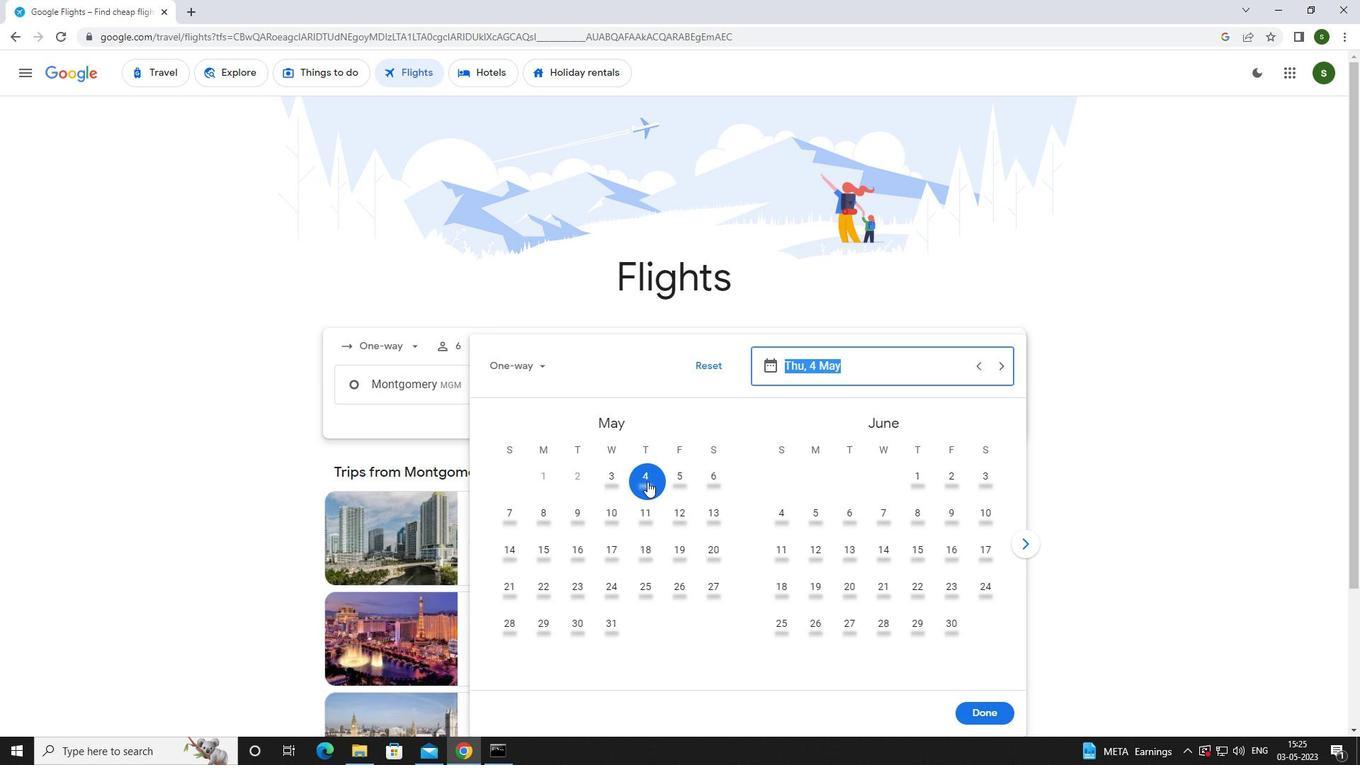
Action: Mouse moved to (984, 720)
Screenshot: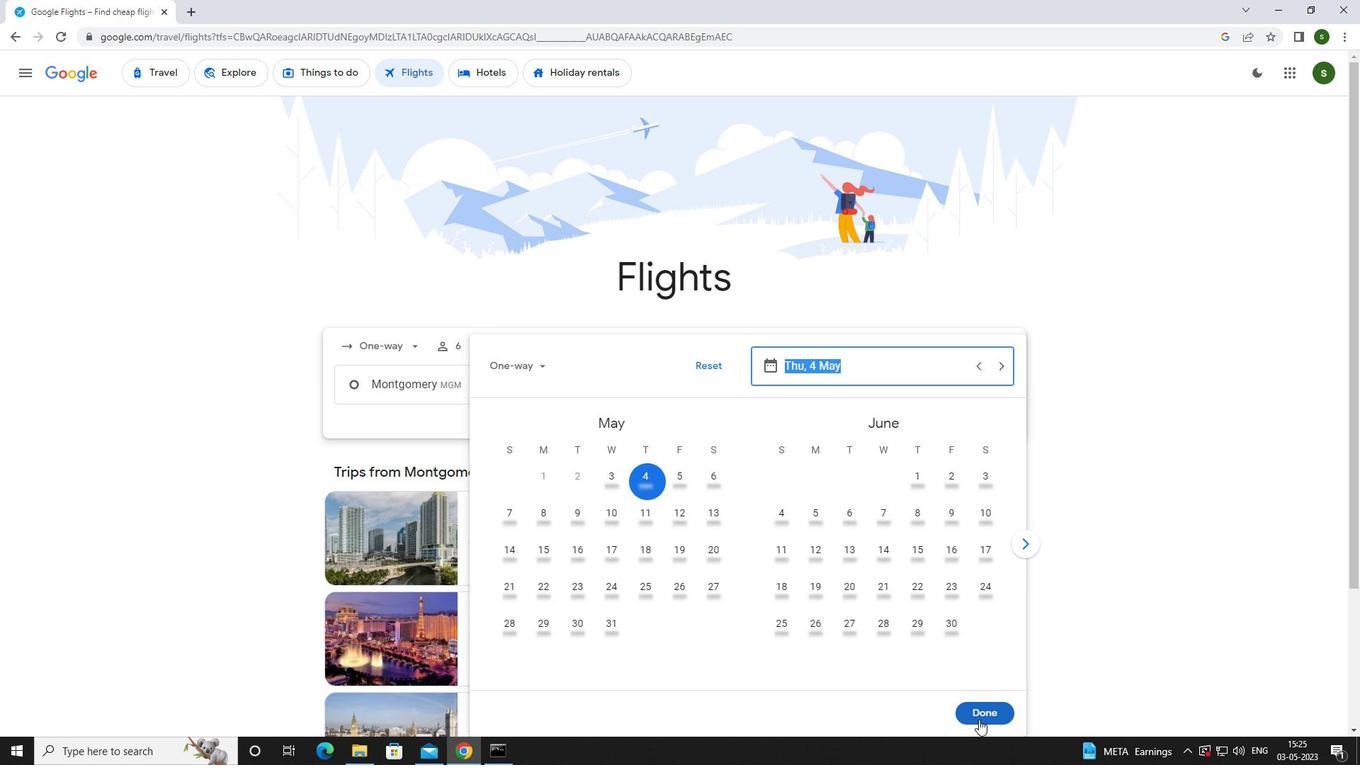
Action: Mouse pressed left at (984, 720)
Screenshot: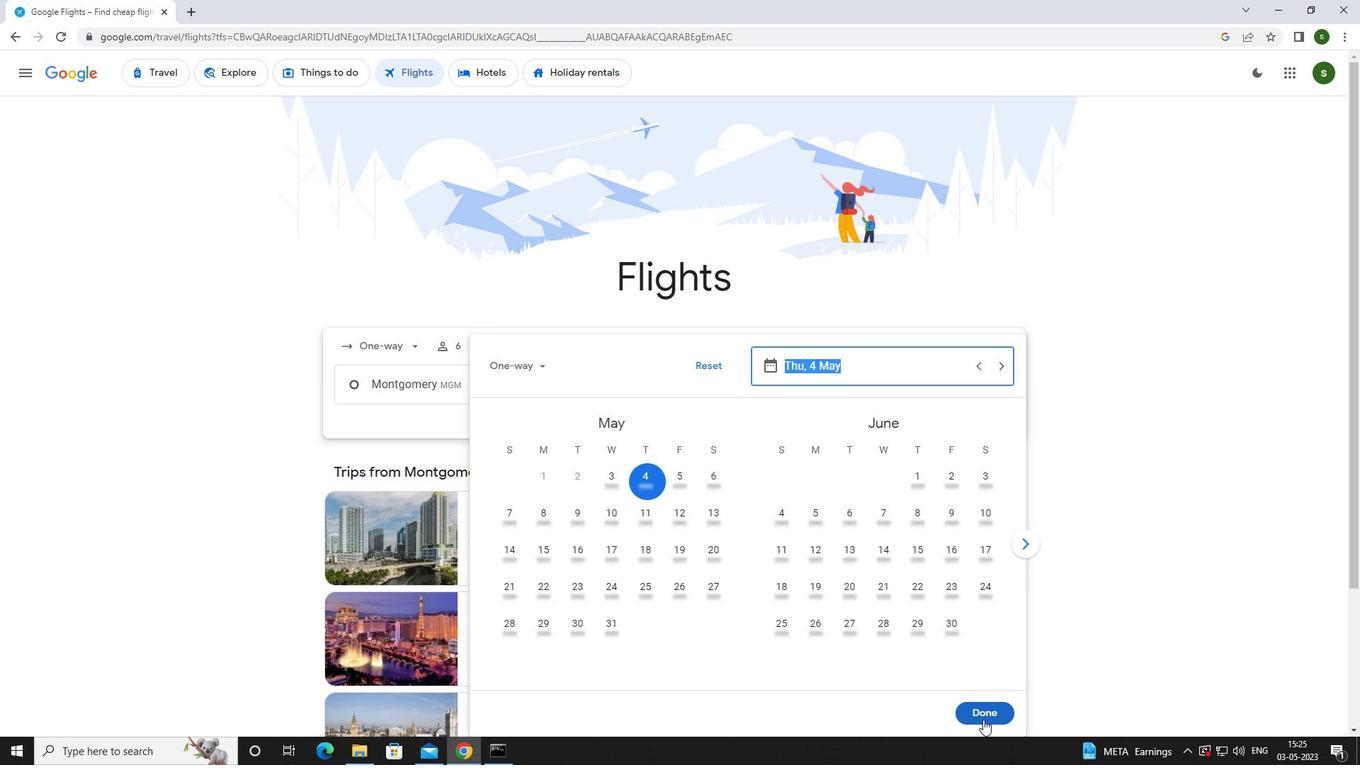 
Action: Mouse moved to (685, 446)
Screenshot: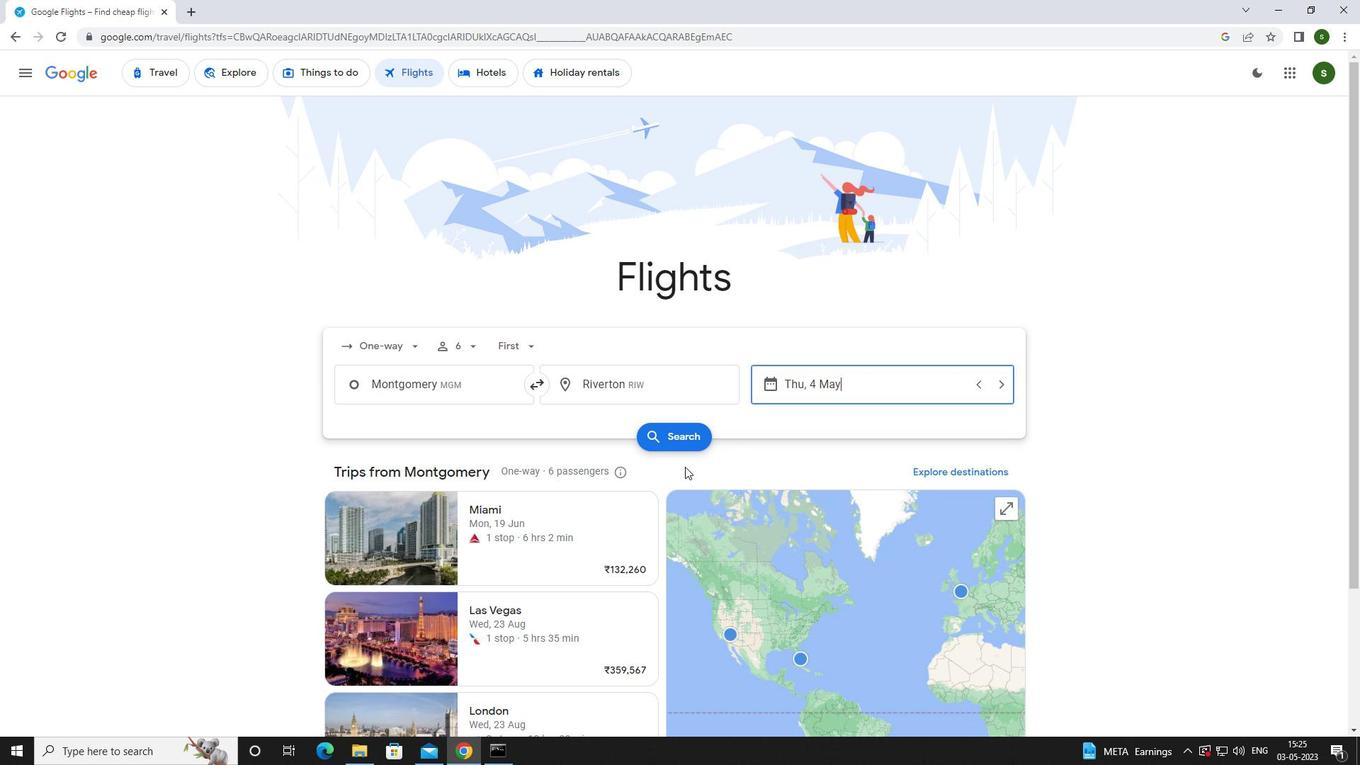 
Action: Mouse pressed left at (685, 446)
Screenshot: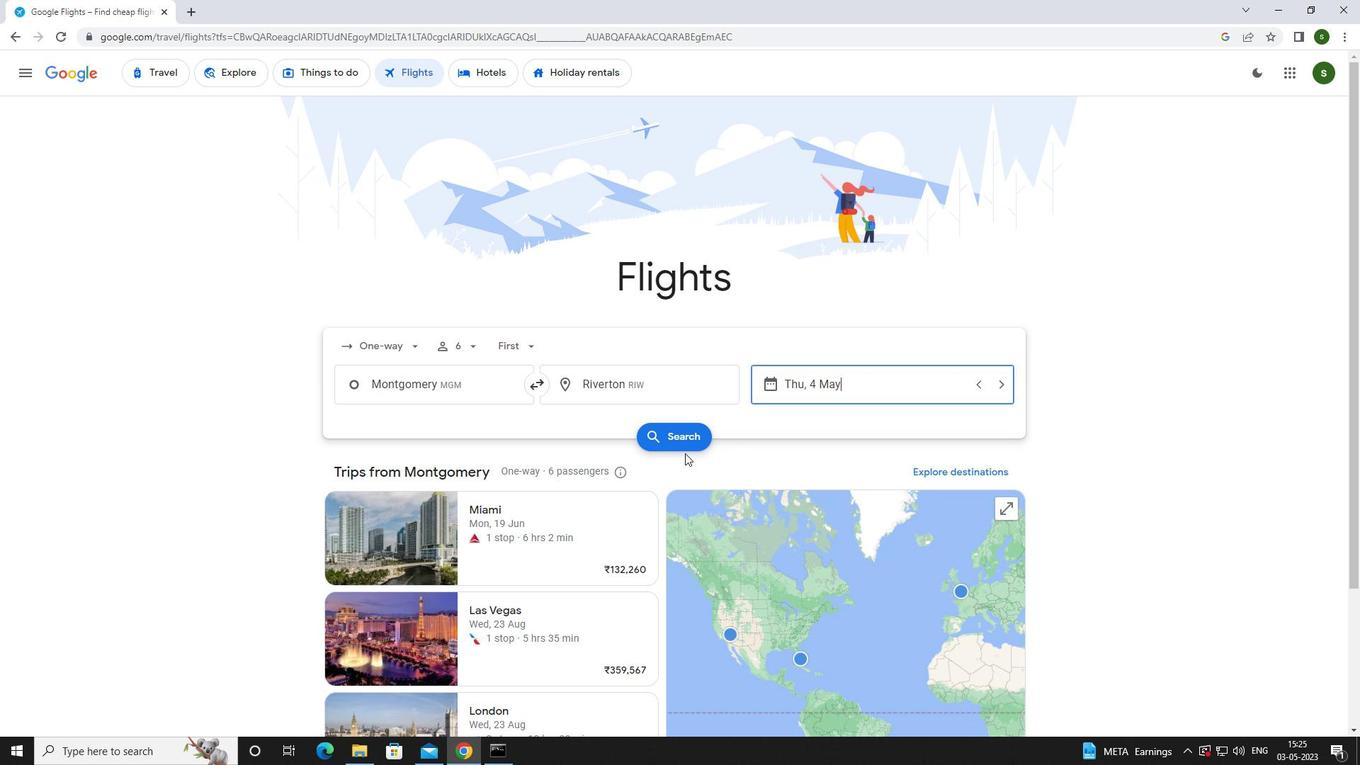 
Action: Mouse moved to (356, 201)
Screenshot: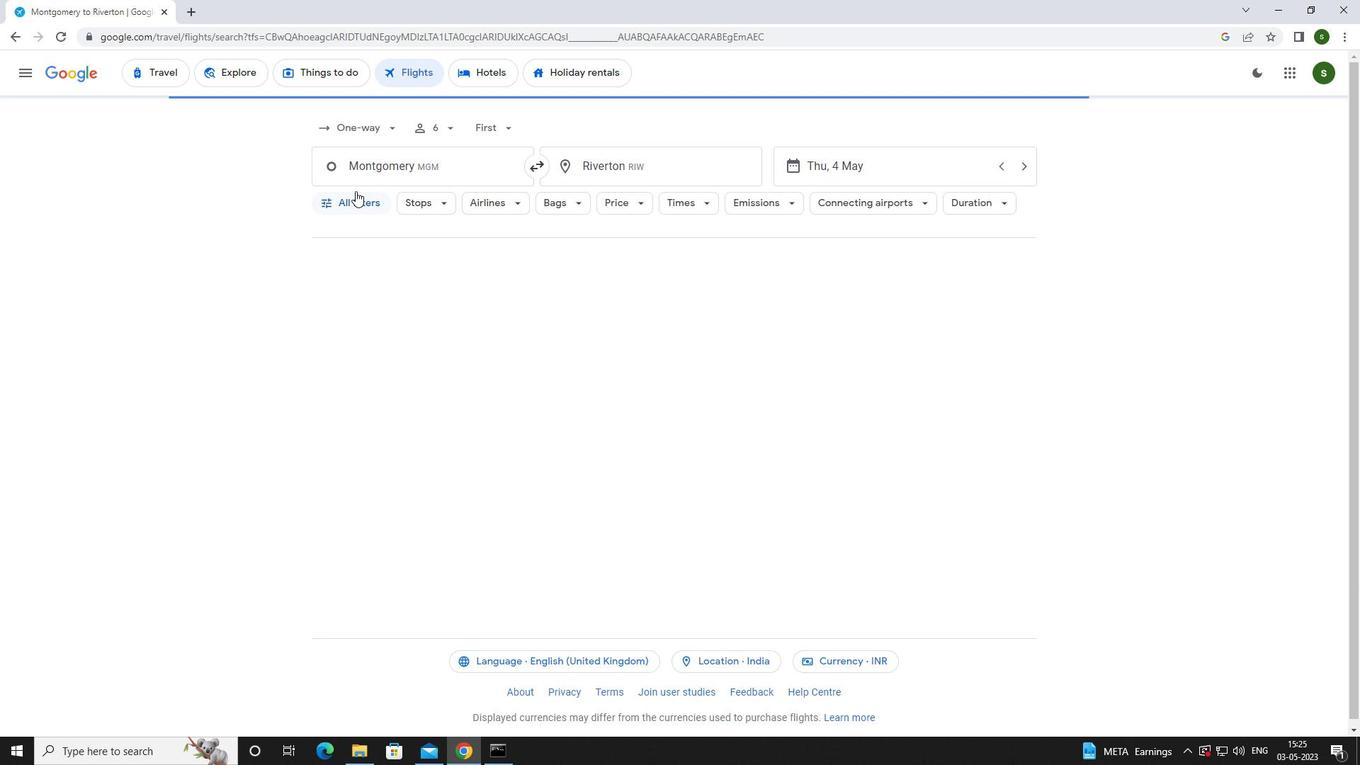 
Action: Mouse pressed left at (356, 201)
Screenshot: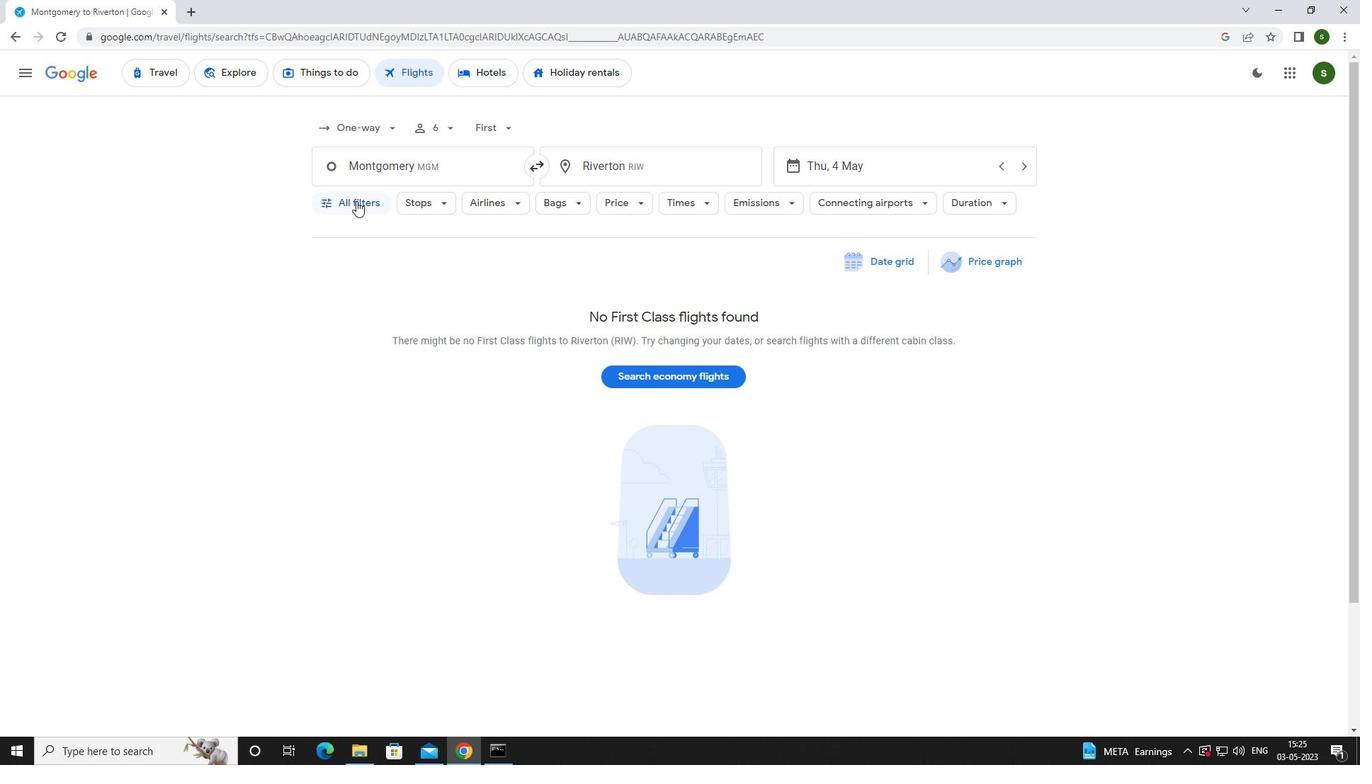 
Action: Mouse moved to (526, 509)
Screenshot: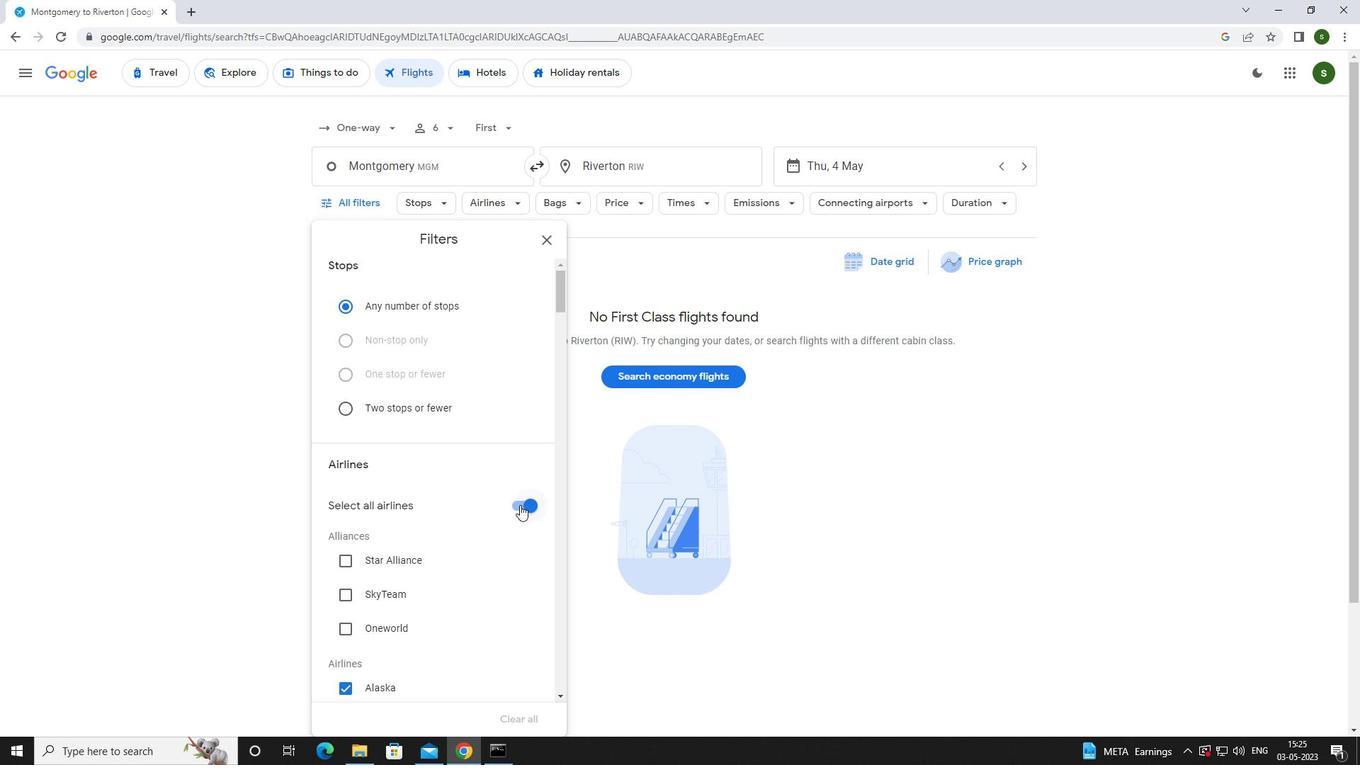 
Action: Mouse pressed left at (526, 509)
Screenshot: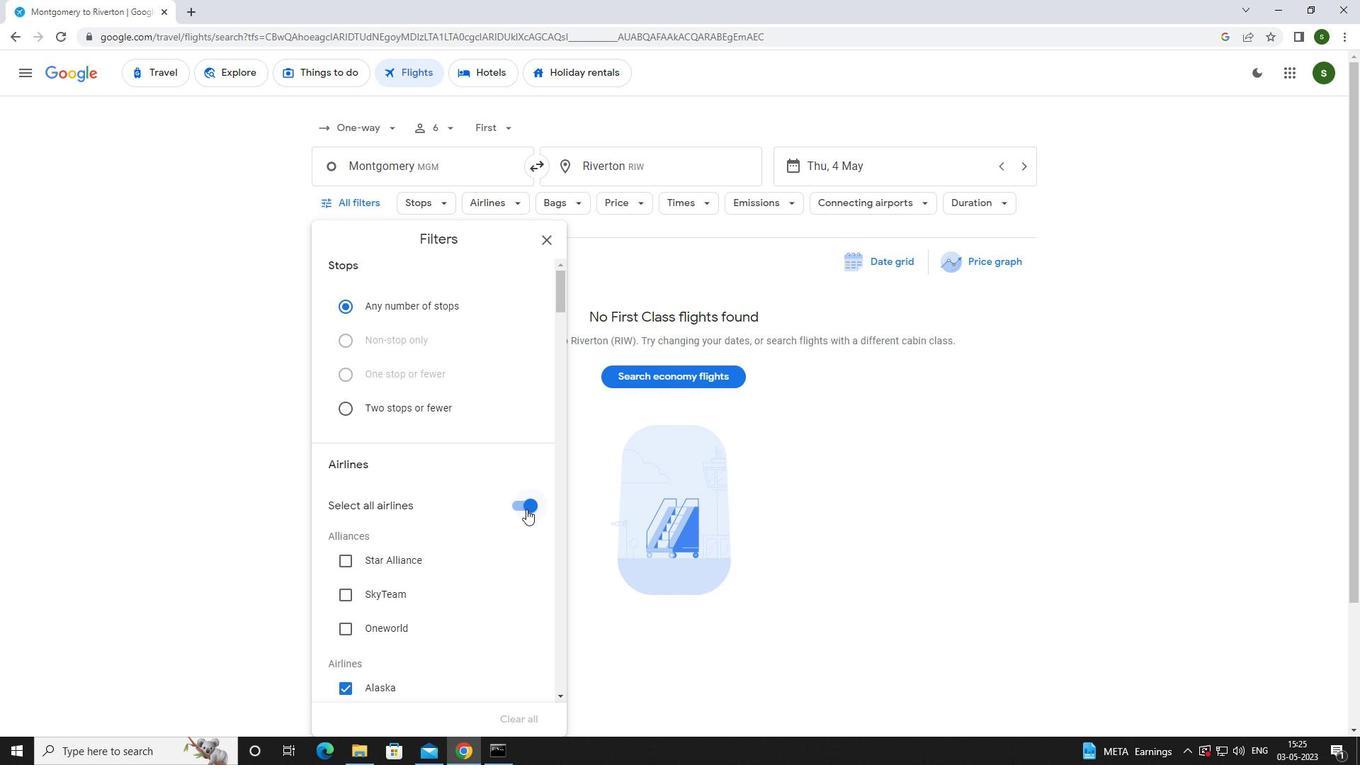 
Action: Mouse moved to (525, 506)
Screenshot: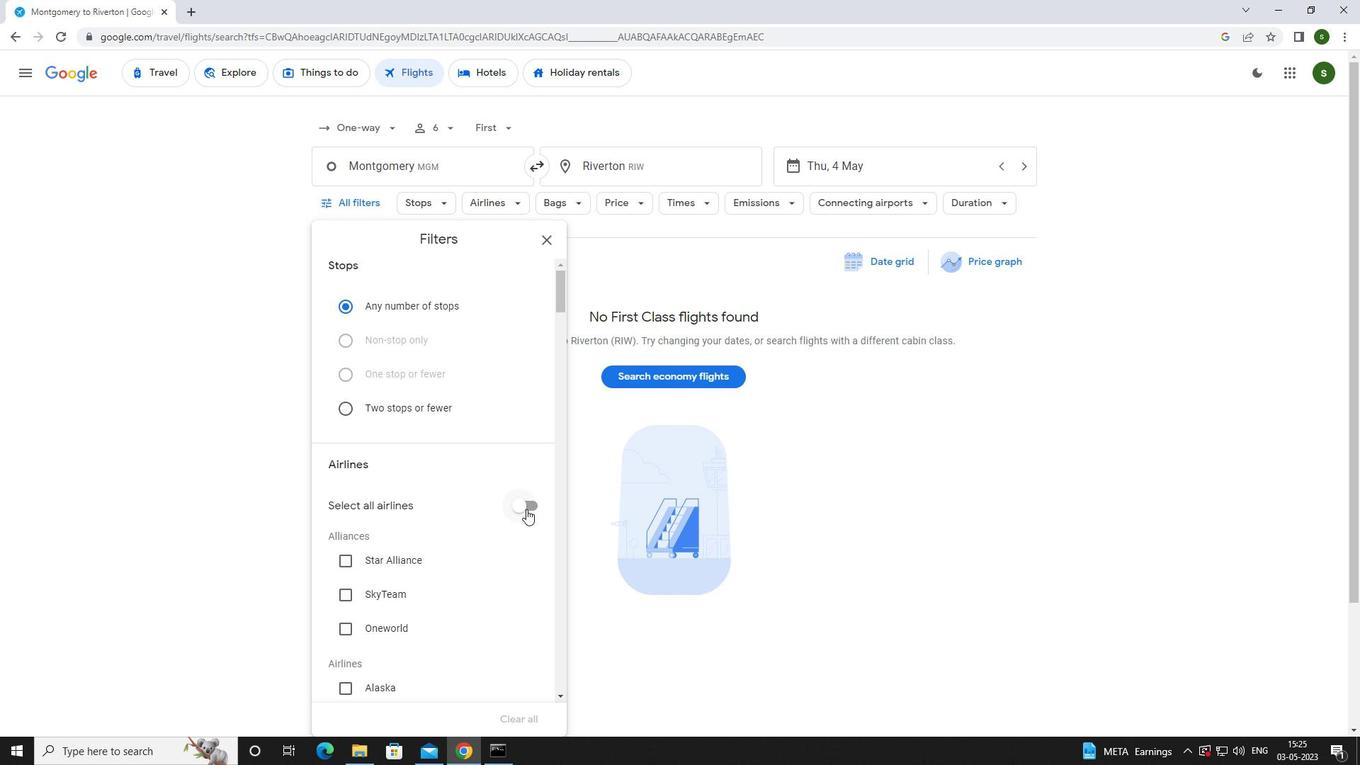 
Action: Mouse scrolled (525, 506) with delta (0, 0)
Screenshot: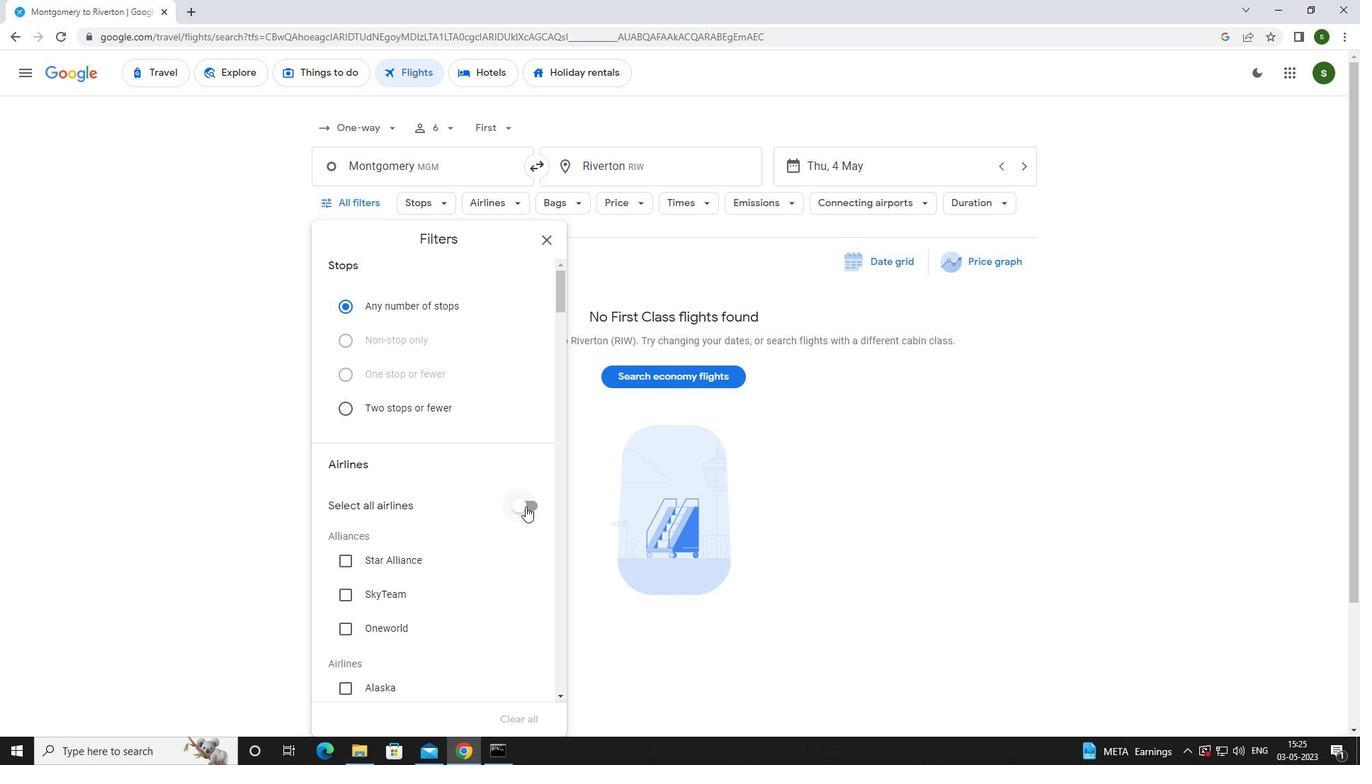 
Action: Mouse scrolled (525, 506) with delta (0, 0)
Screenshot: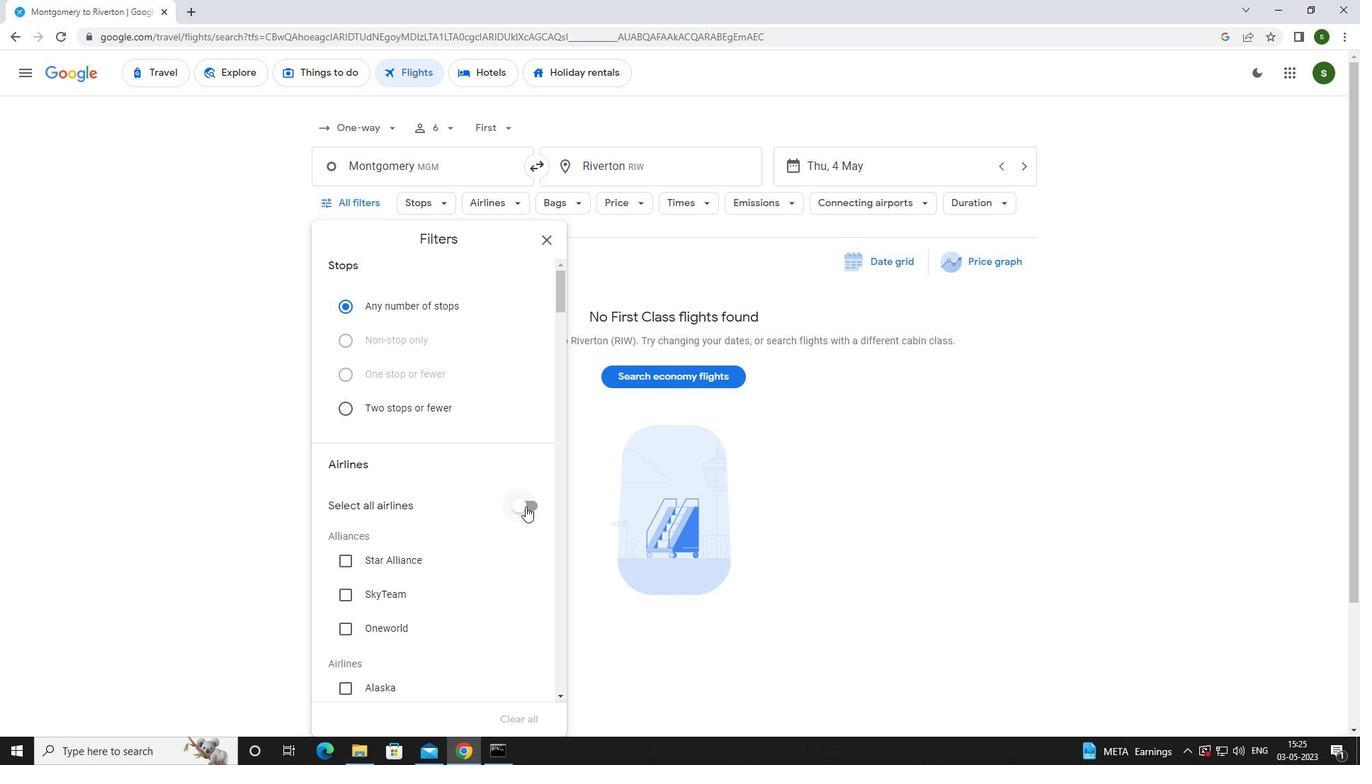
Action: Mouse scrolled (525, 506) with delta (0, 0)
Screenshot: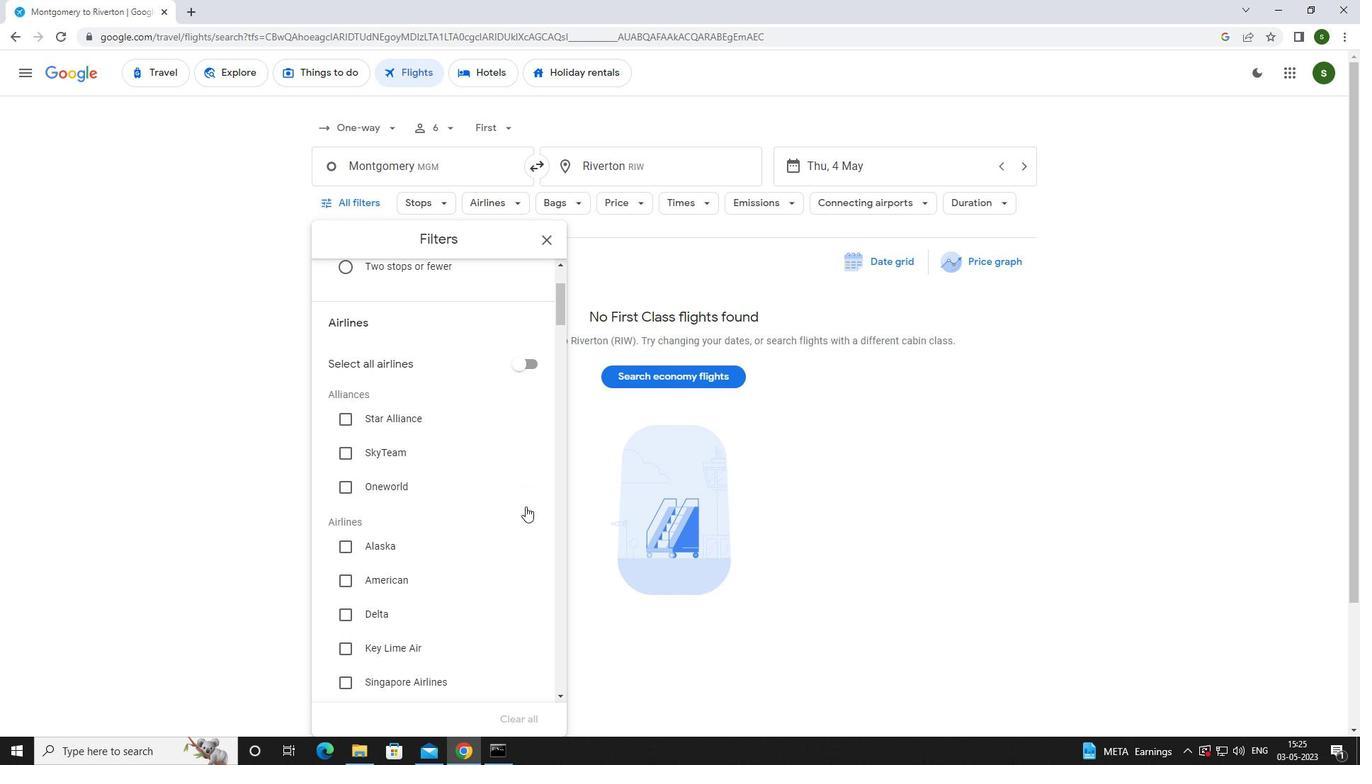 
Action: Mouse scrolled (525, 506) with delta (0, 0)
Screenshot: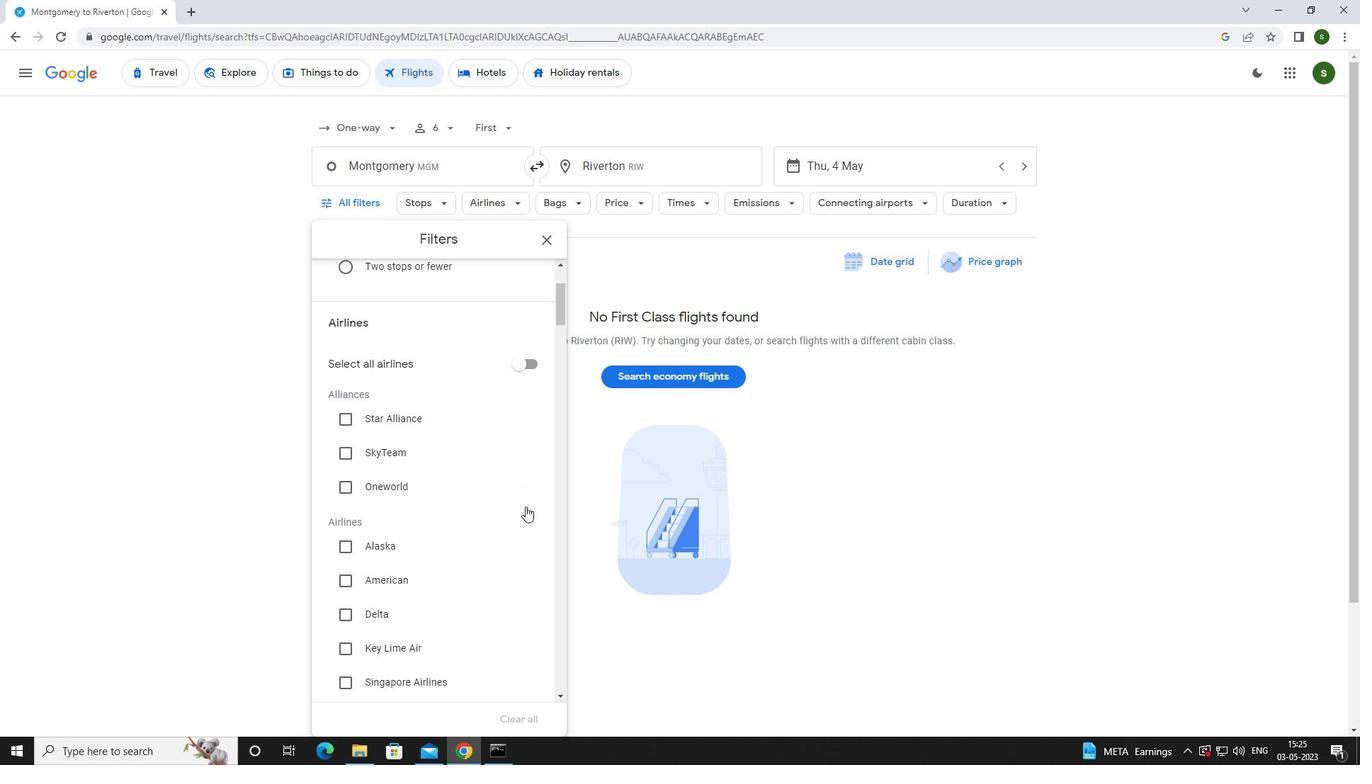 
Action: Mouse scrolled (525, 506) with delta (0, 0)
Screenshot: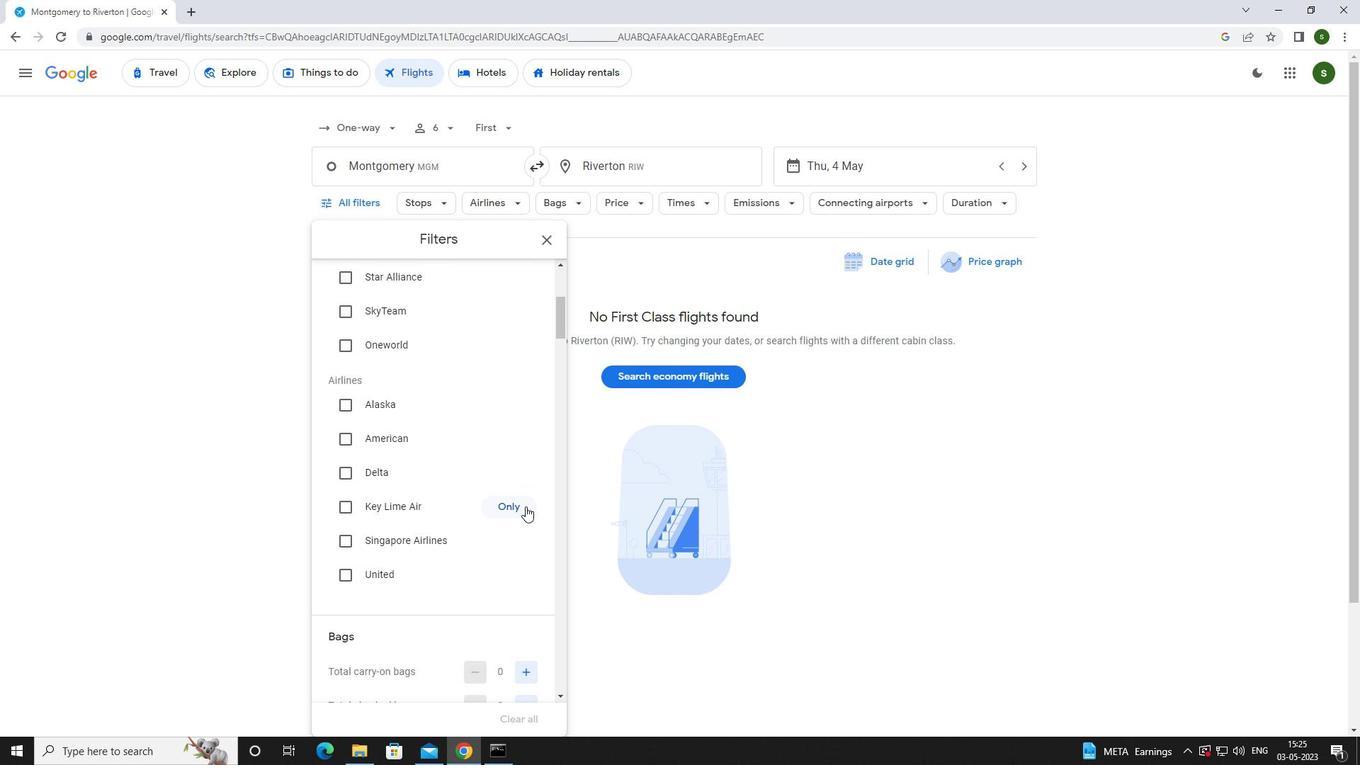 
Action: Mouse scrolled (525, 506) with delta (0, 0)
Screenshot: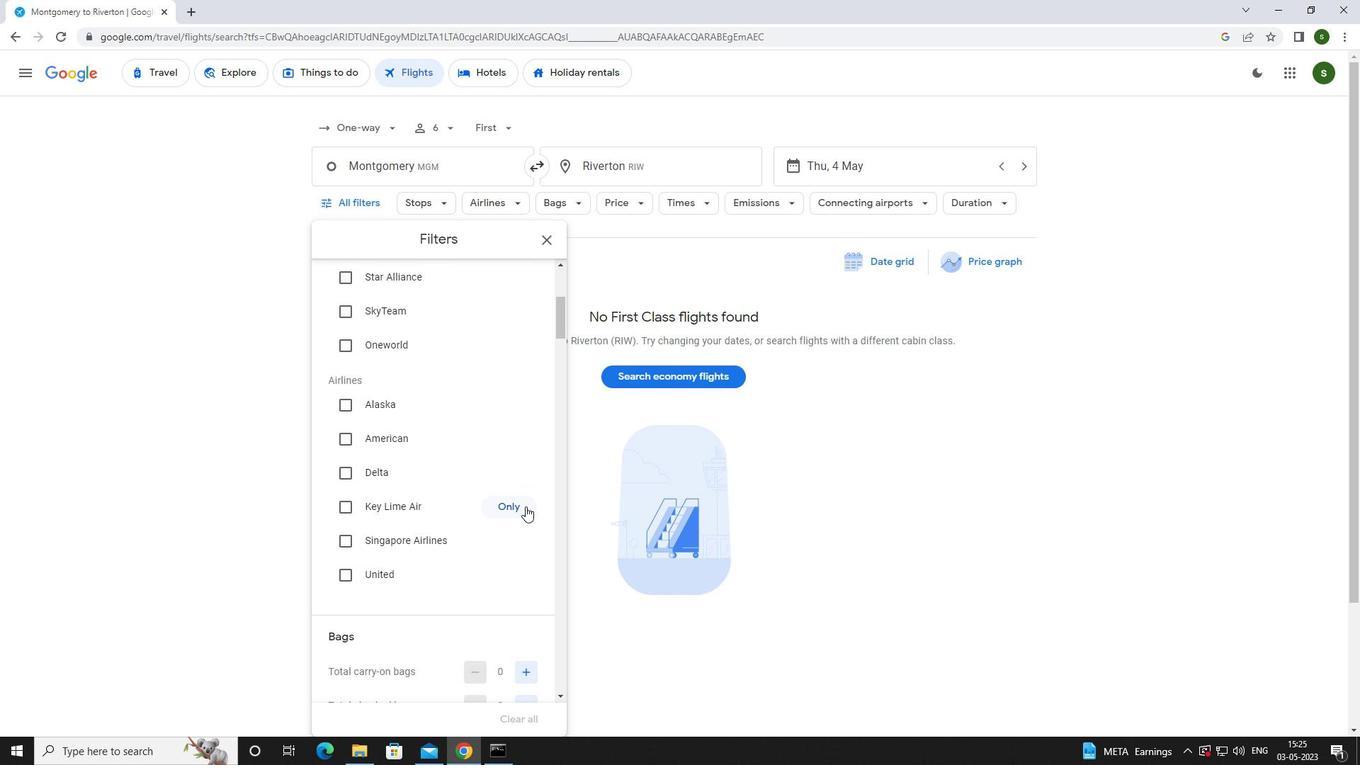 
Action: Mouse scrolled (525, 506) with delta (0, 0)
Screenshot: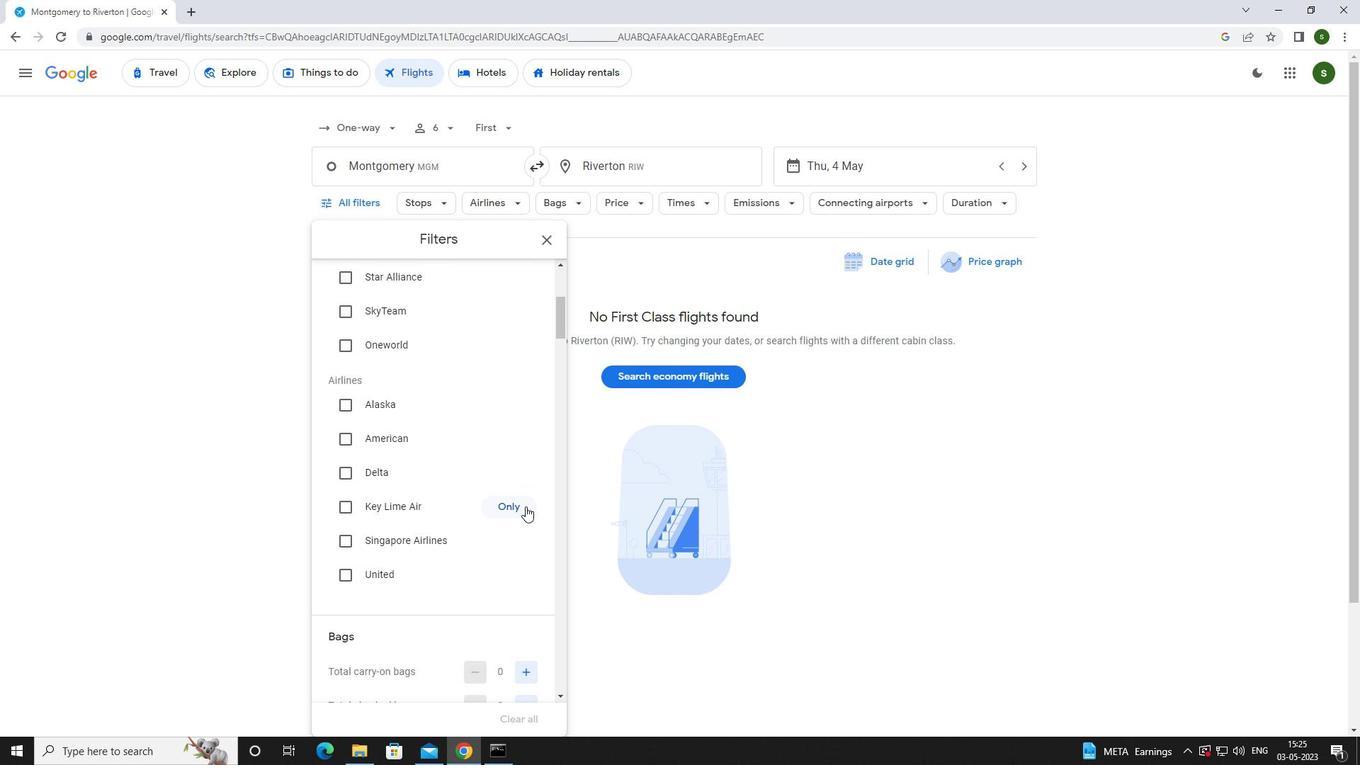 
Action: Mouse moved to (527, 495)
Screenshot: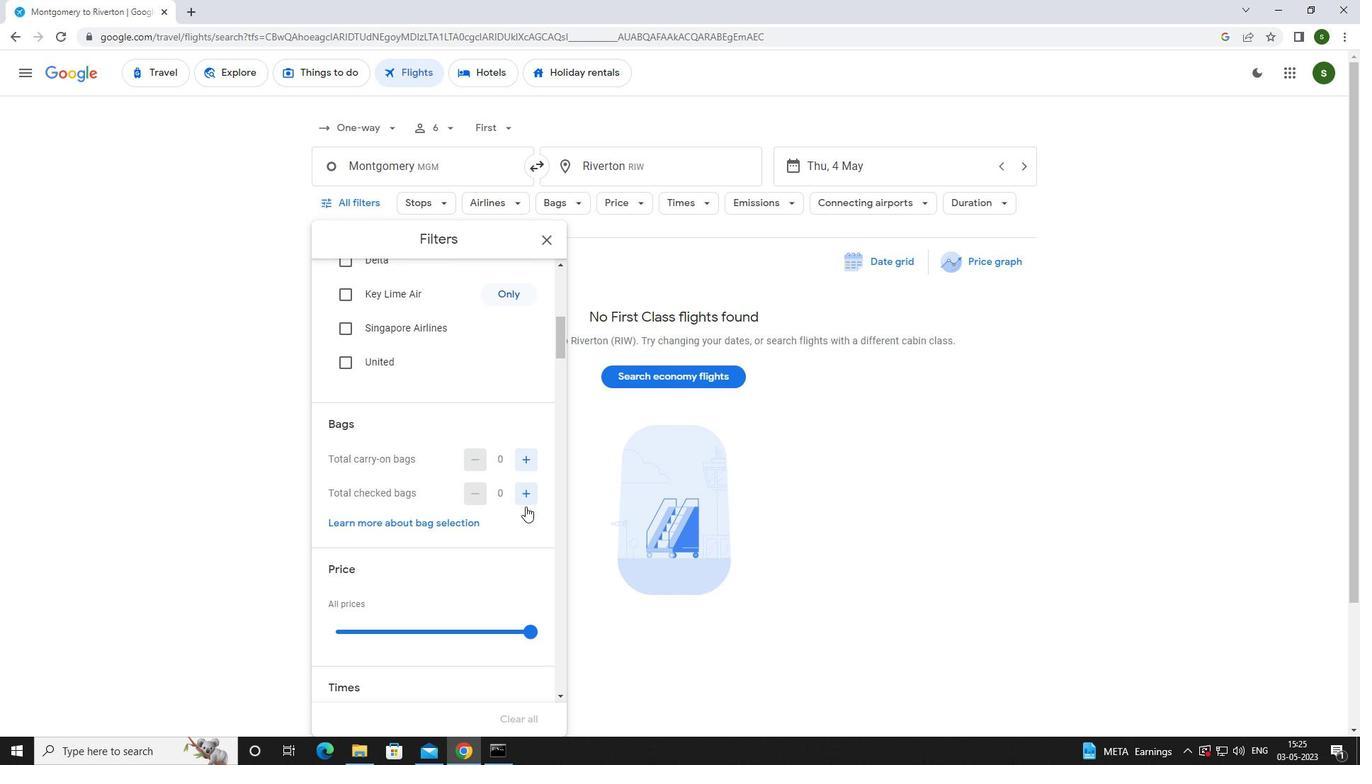 
Action: Mouse pressed left at (527, 495)
Screenshot: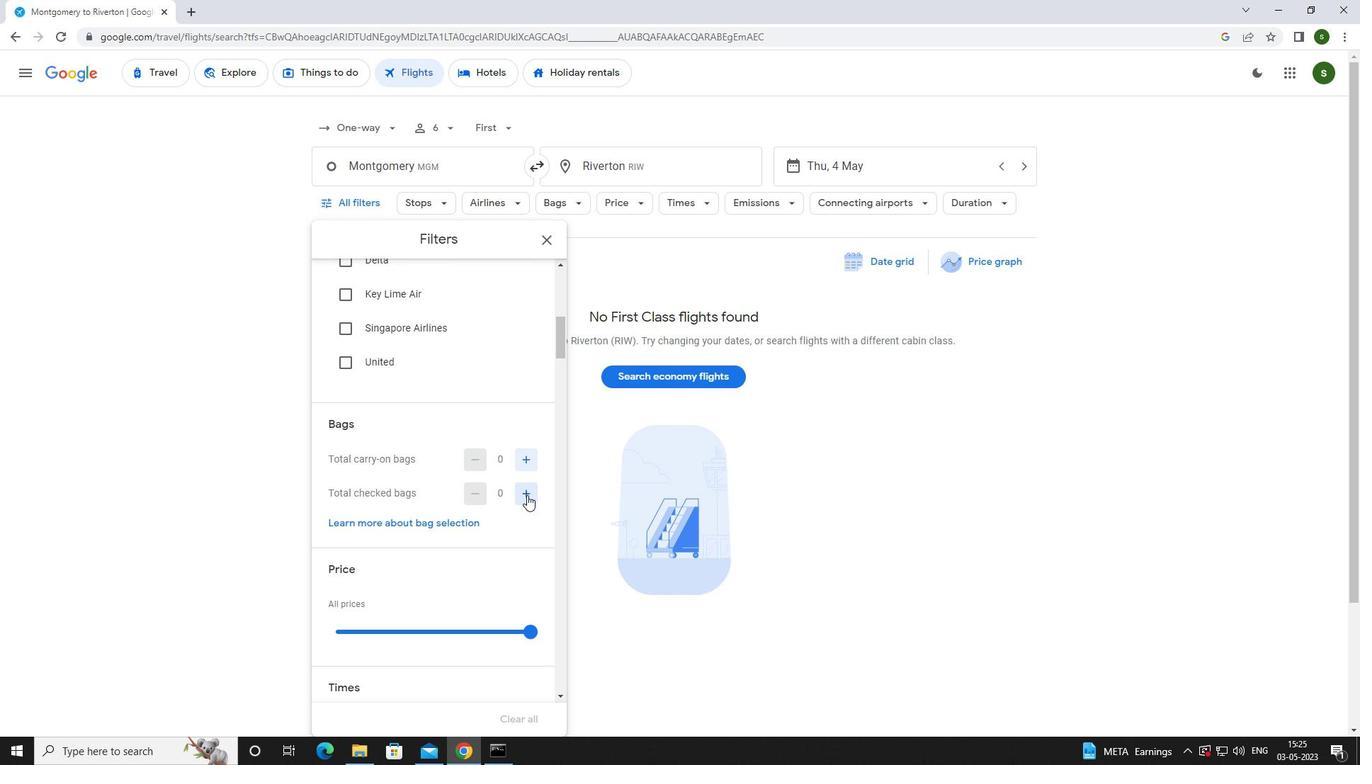 
Action: Mouse pressed left at (527, 495)
Screenshot: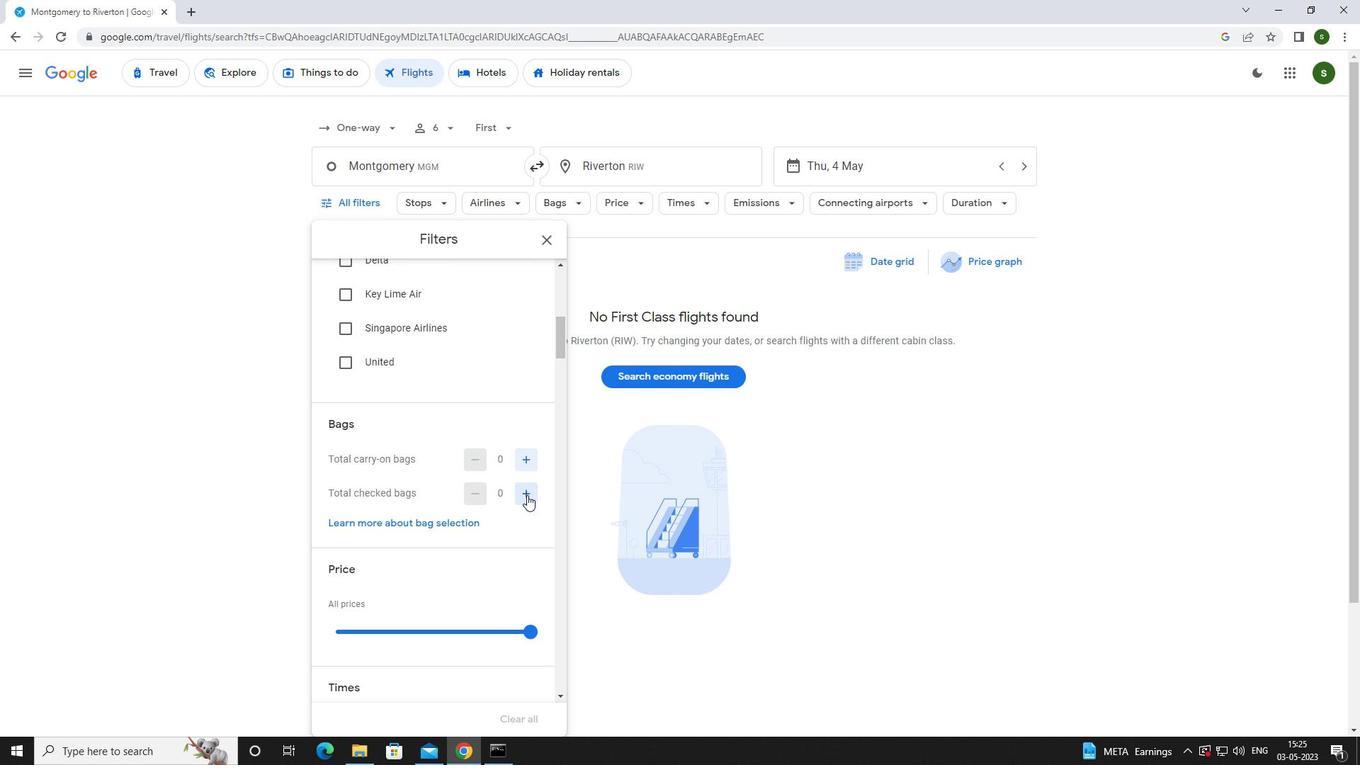
Action: Mouse pressed left at (527, 495)
Screenshot: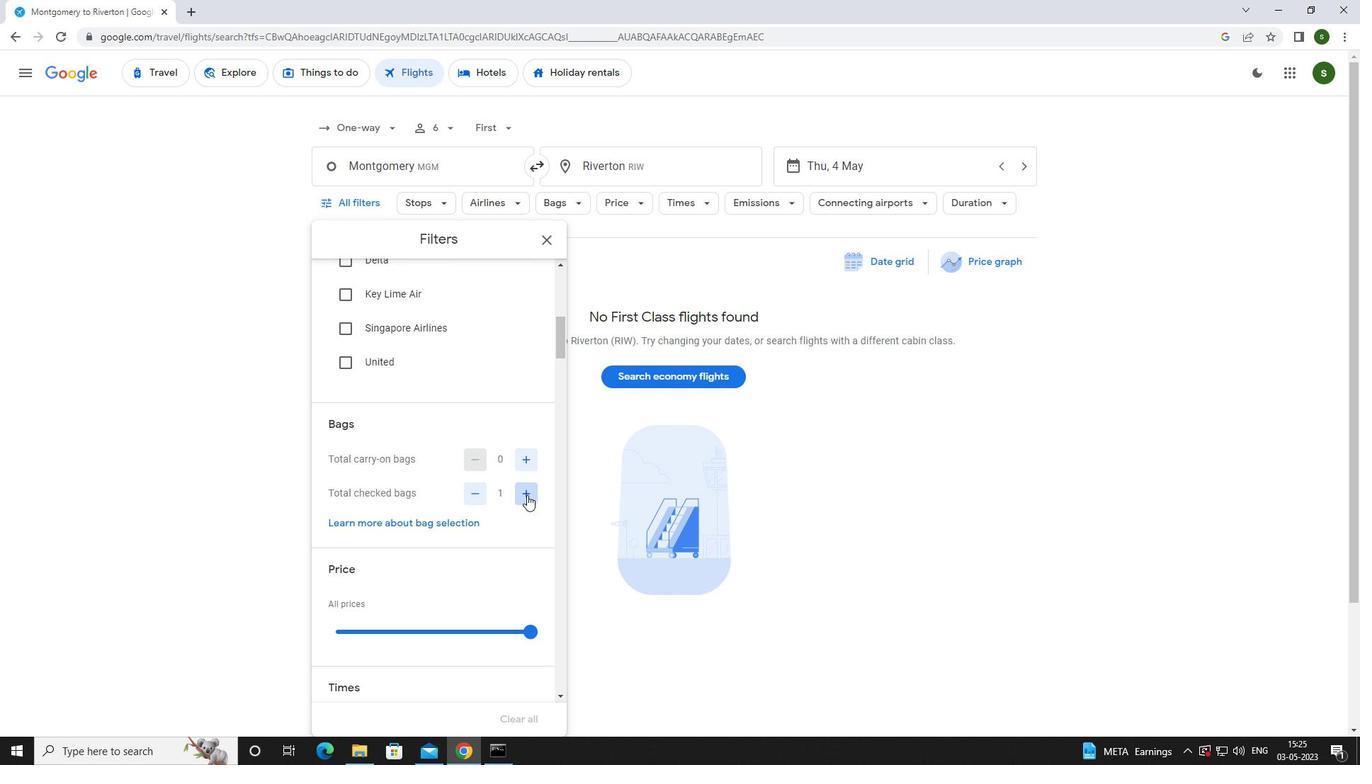 
Action: Mouse pressed left at (527, 495)
Screenshot: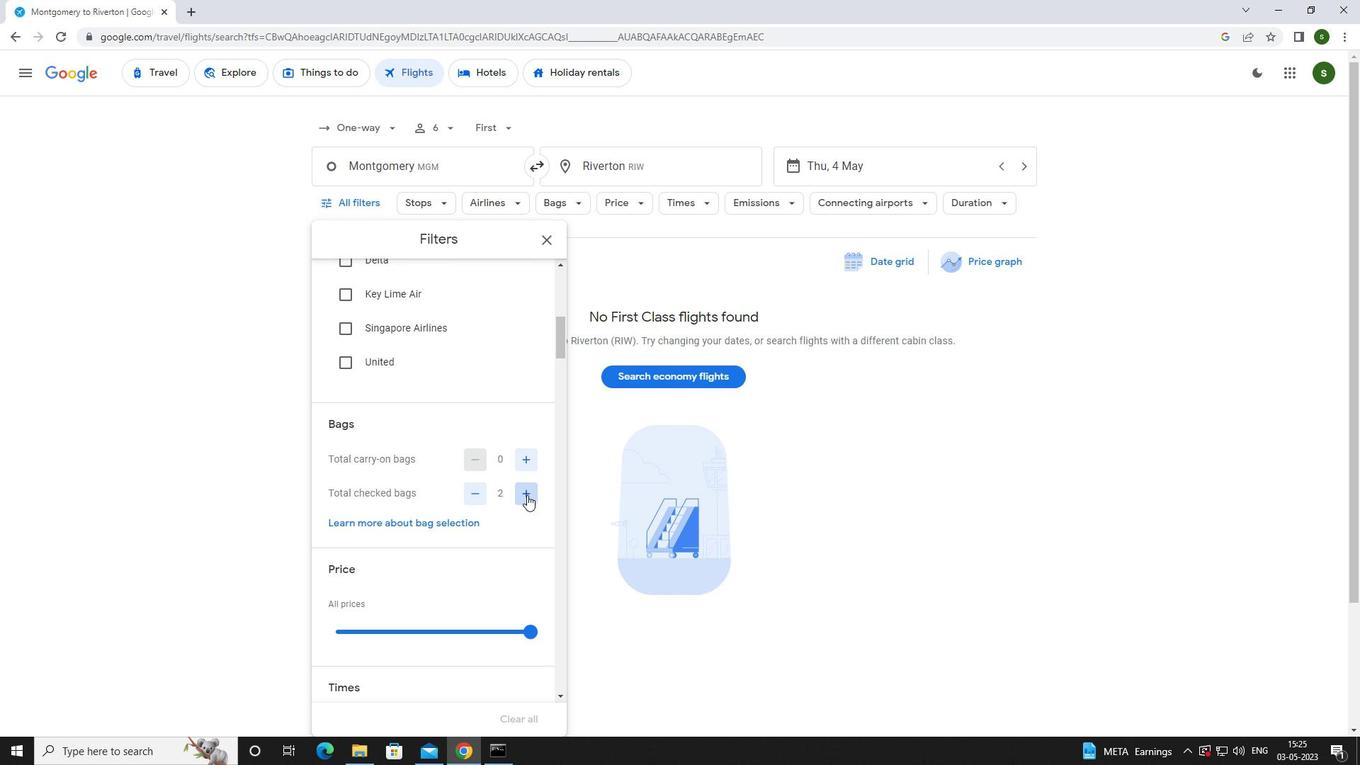 
Action: Mouse pressed left at (527, 495)
Screenshot: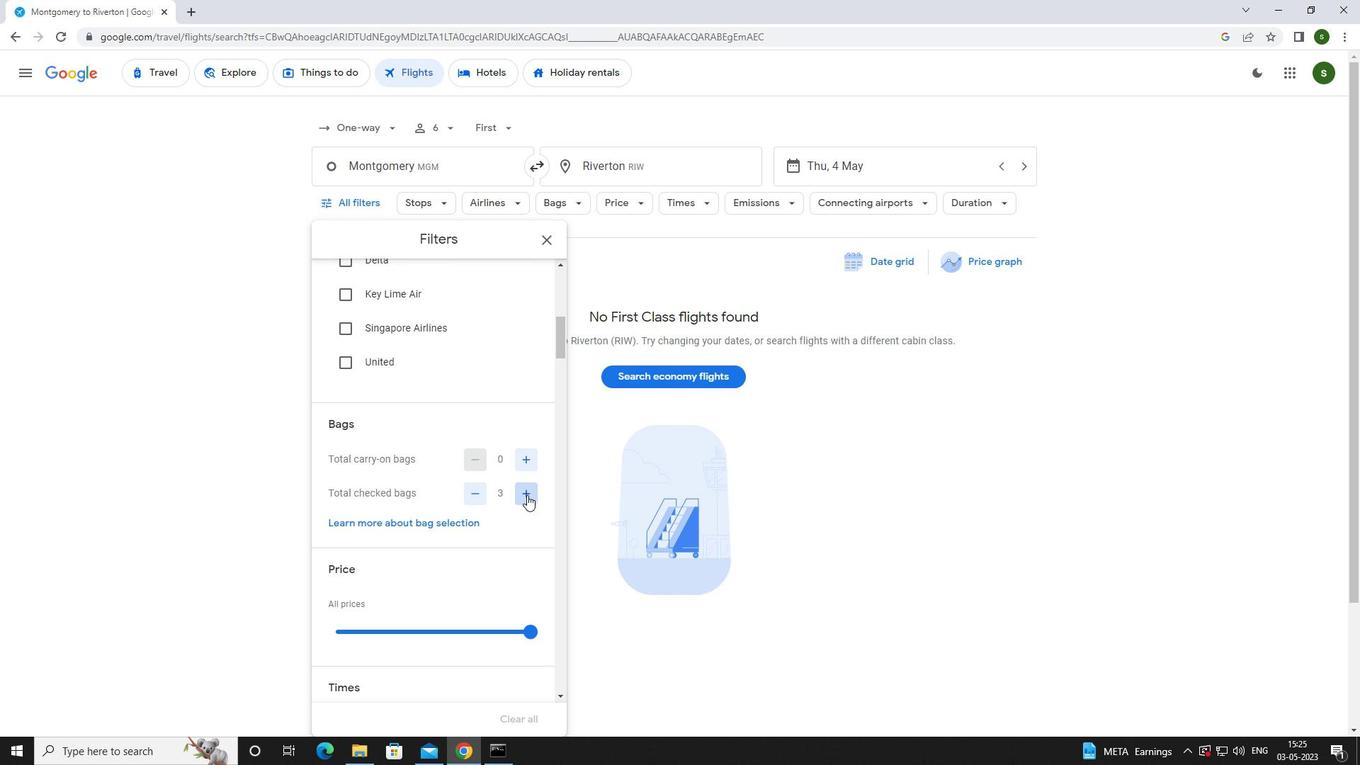 
Action: Mouse pressed left at (527, 495)
Screenshot: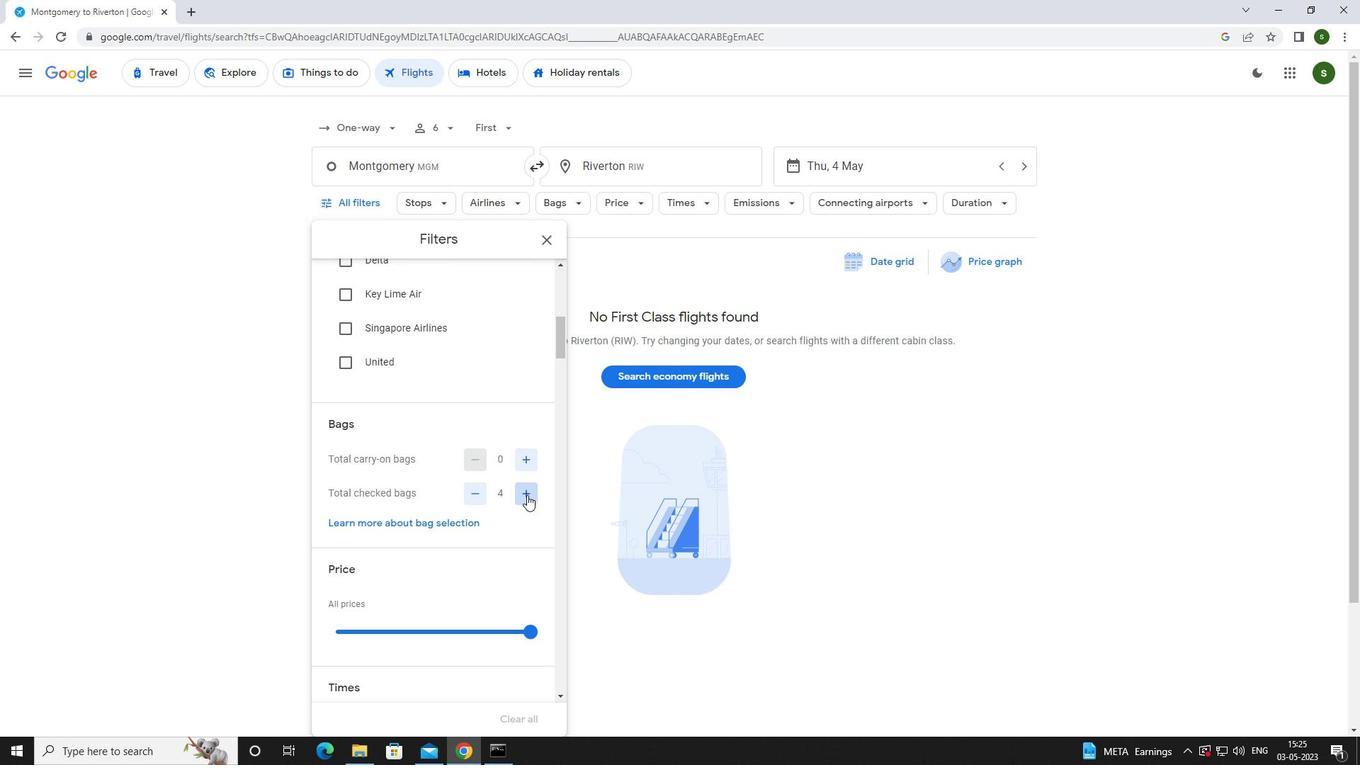 
Action: Mouse pressed left at (527, 495)
Screenshot: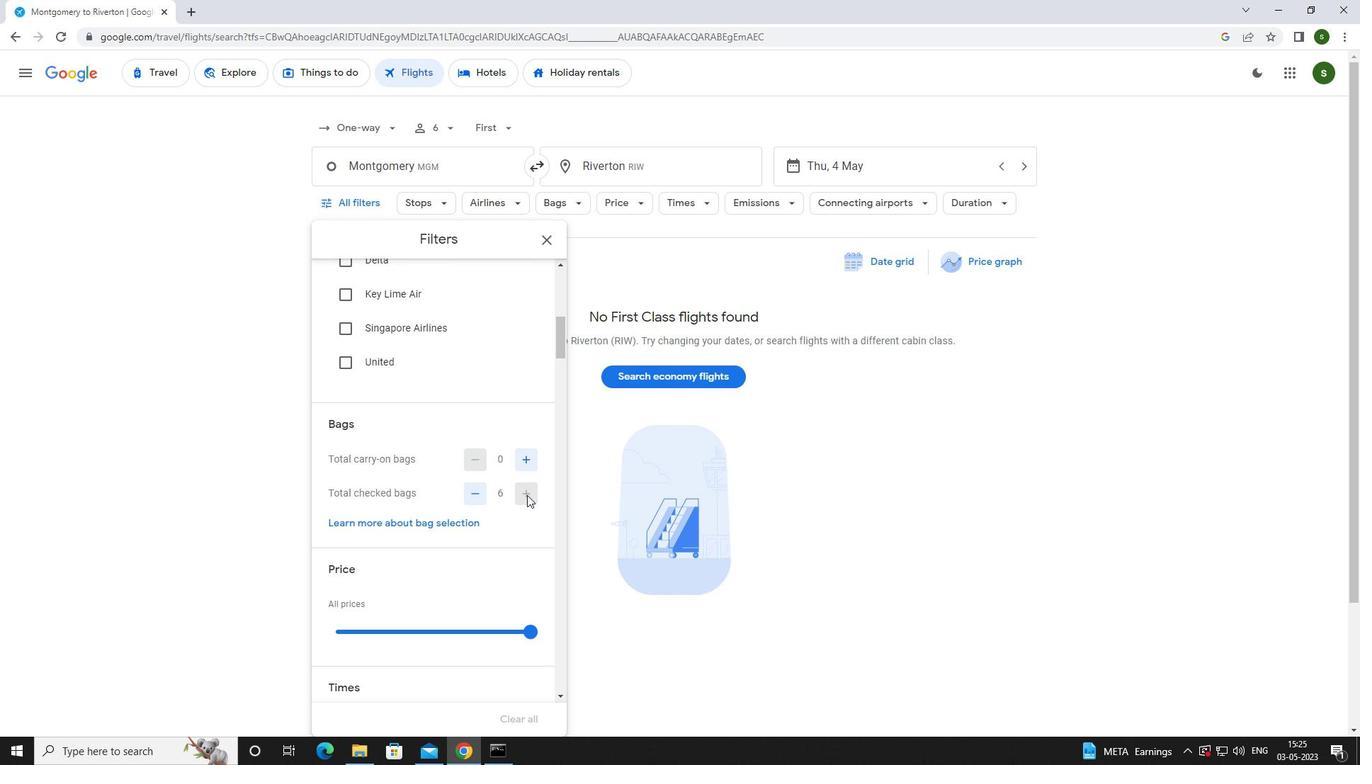 
Action: Mouse scrolled (527, 494) with delta (0, 0)
Screenshot: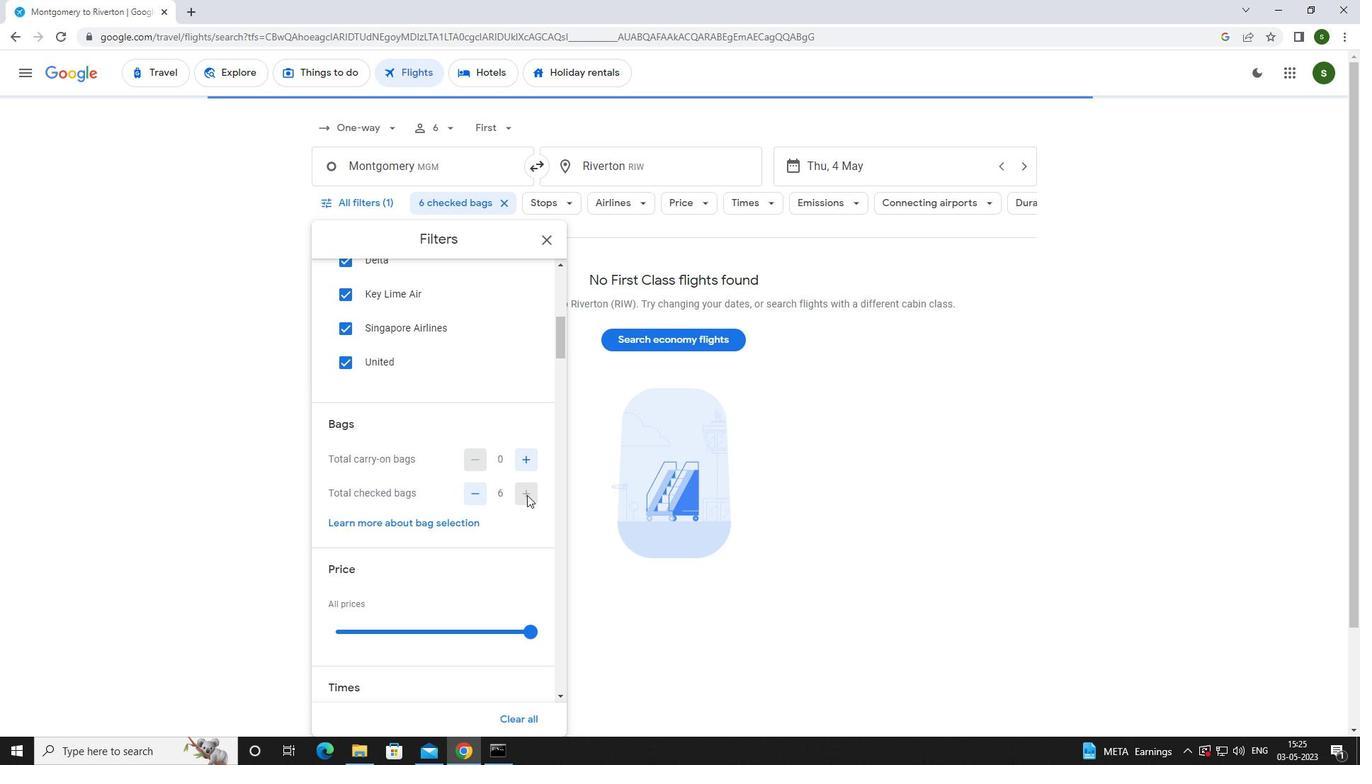 
Action: Mouse scrolled (527, 494) with delta (0, 0)
Screenshot: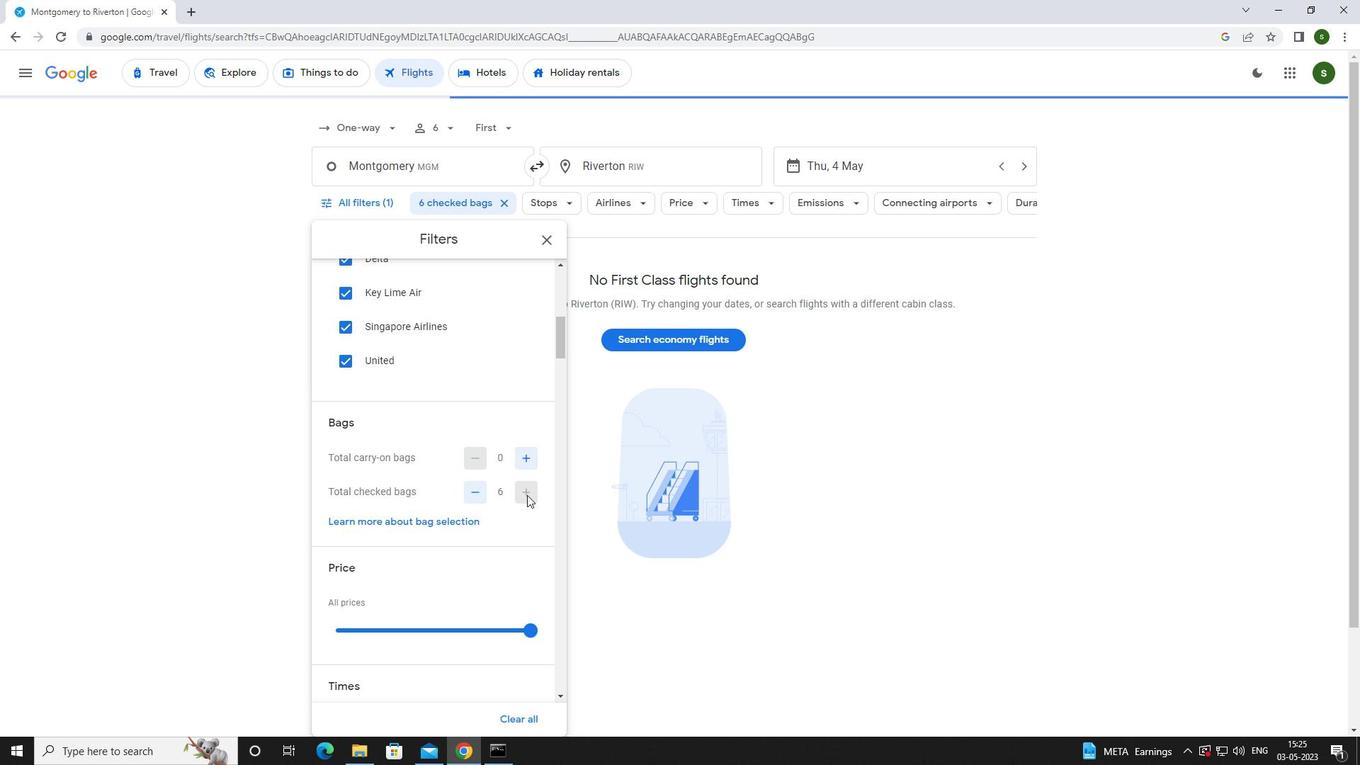 
Action: Mouse pressed left at (527, 495)
Screenshot: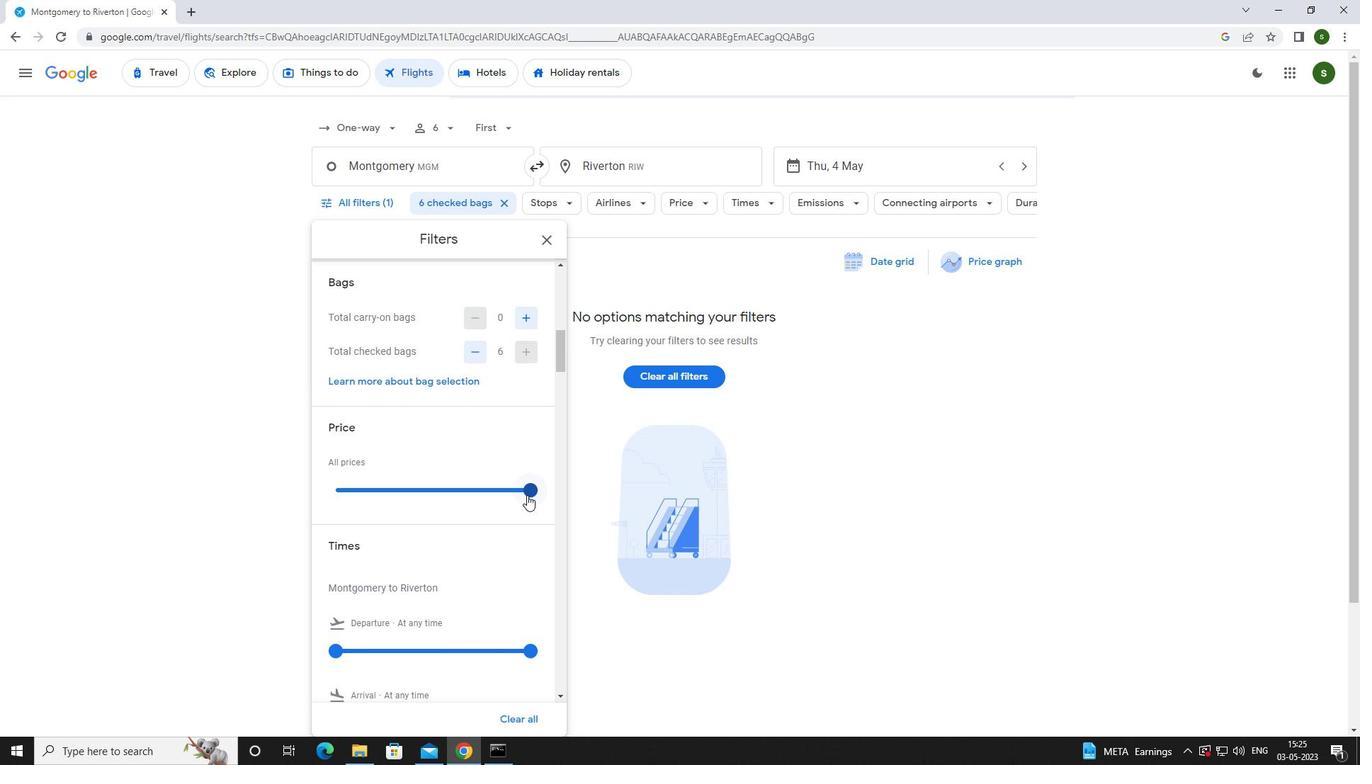 
Action: Mouse scrolled (527, 494) with delta (0, 0)
Screenshot: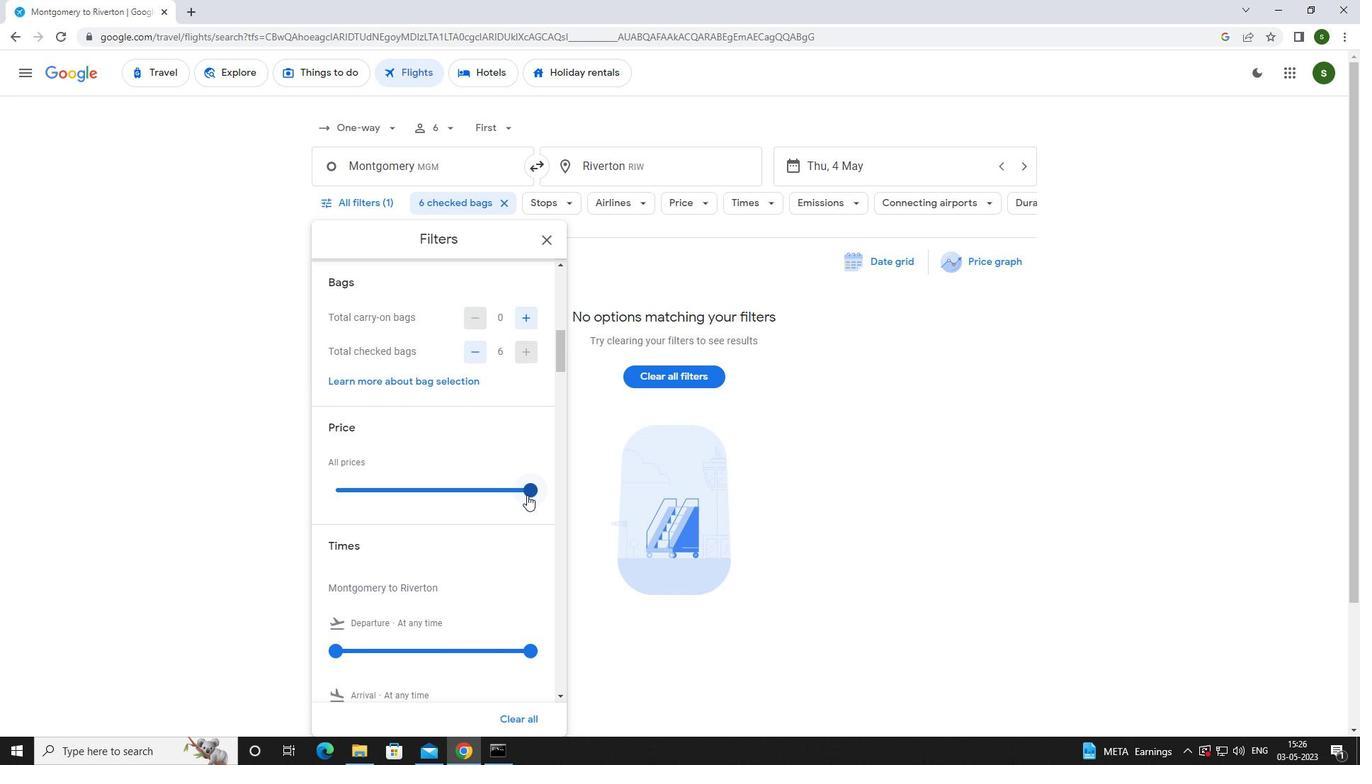 
Action: Mouse moved to (337, 581)
Screenshot: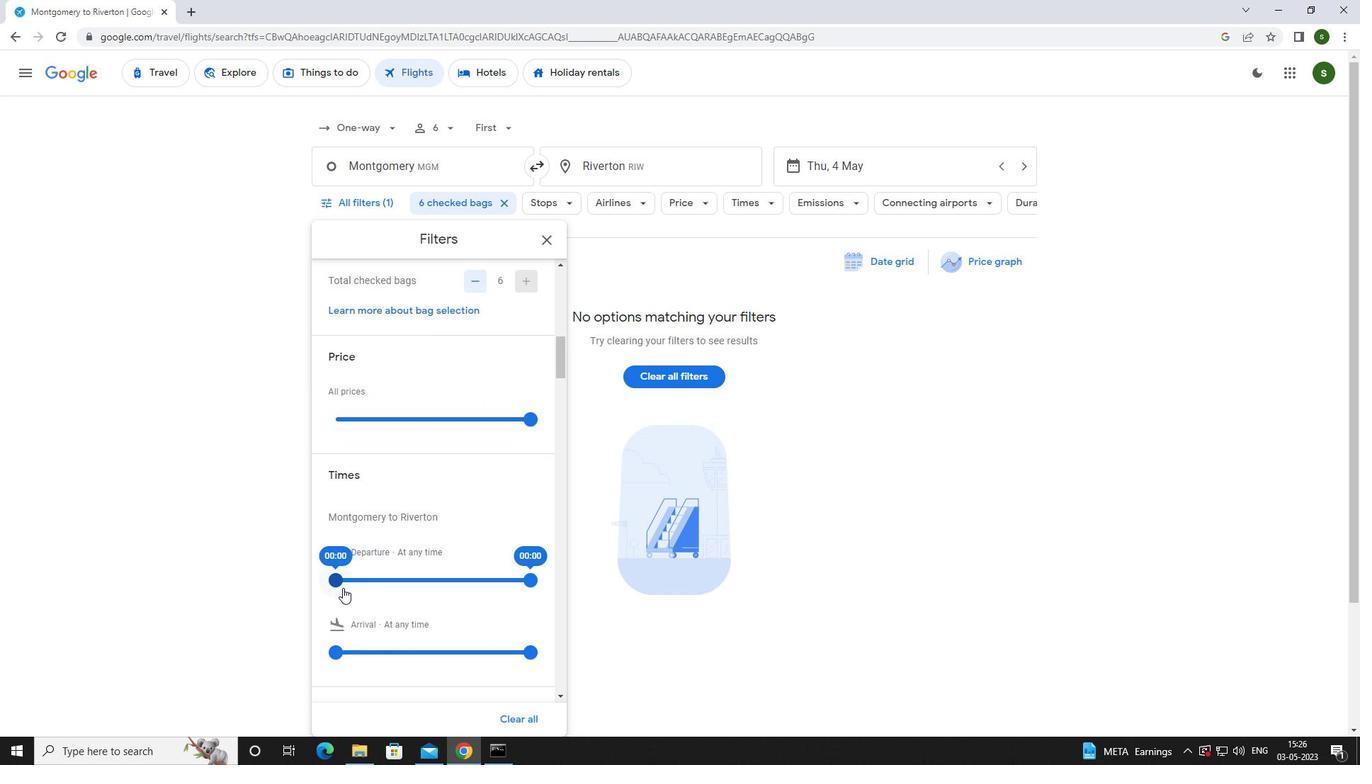 
Action: Mouse pressed left at (337, 581)
Screenshot: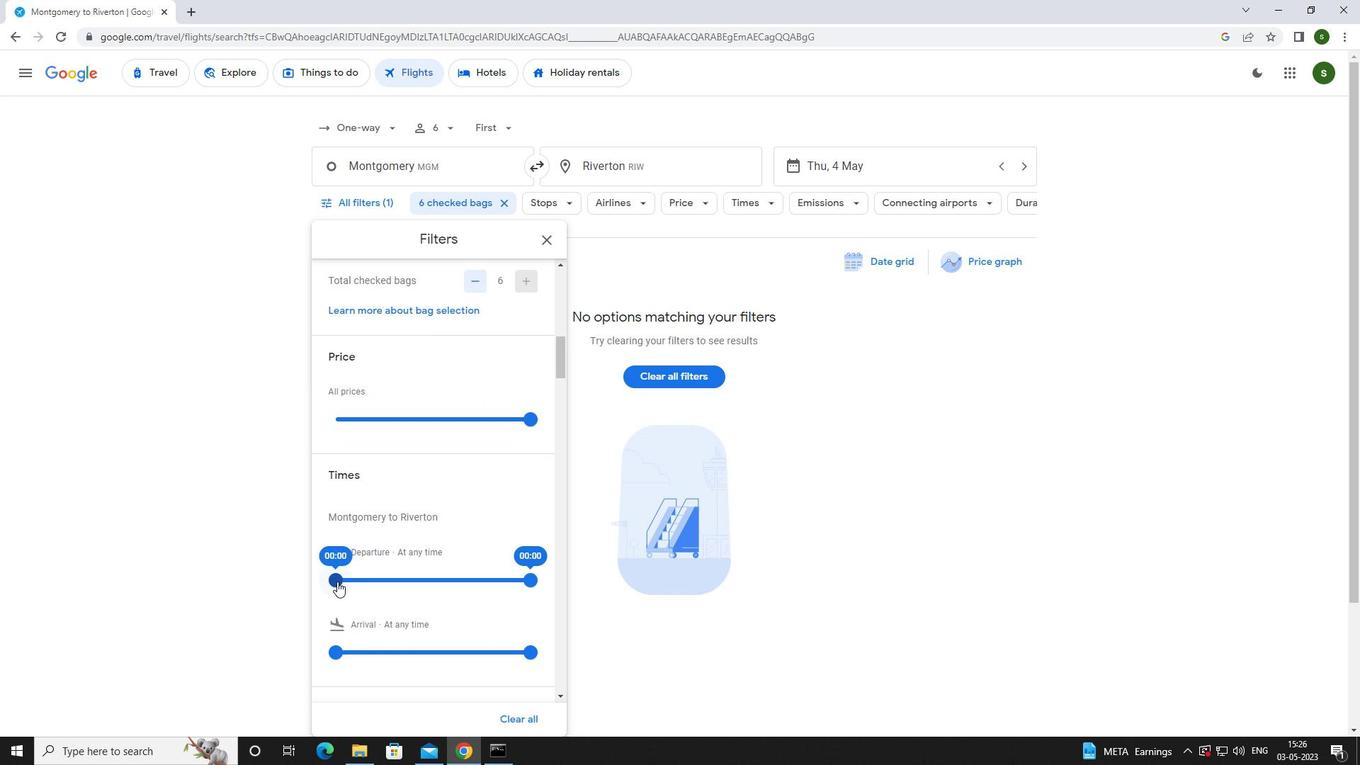 
Action: Mouse moved to (817, 452)
Screenshot: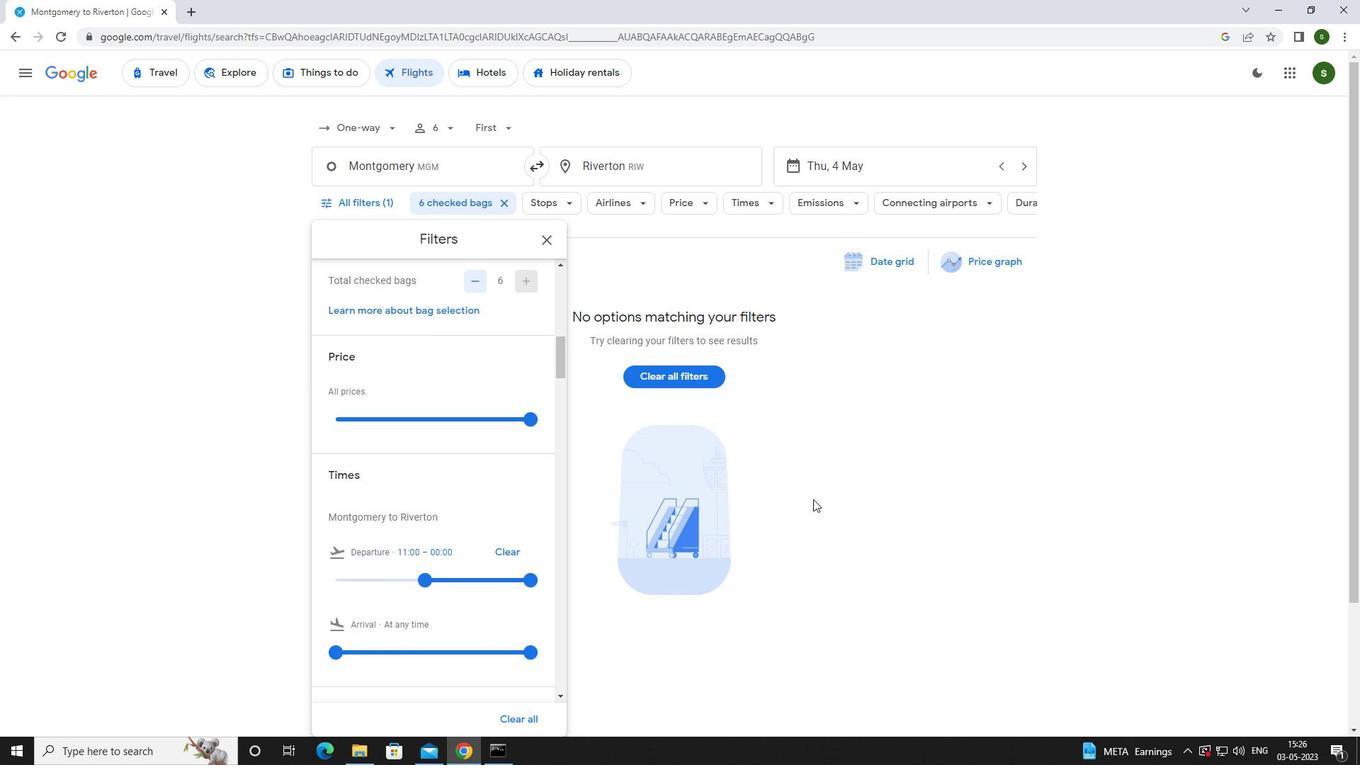 
Action: Mouse pressed left at (817, 452)
Screenshot: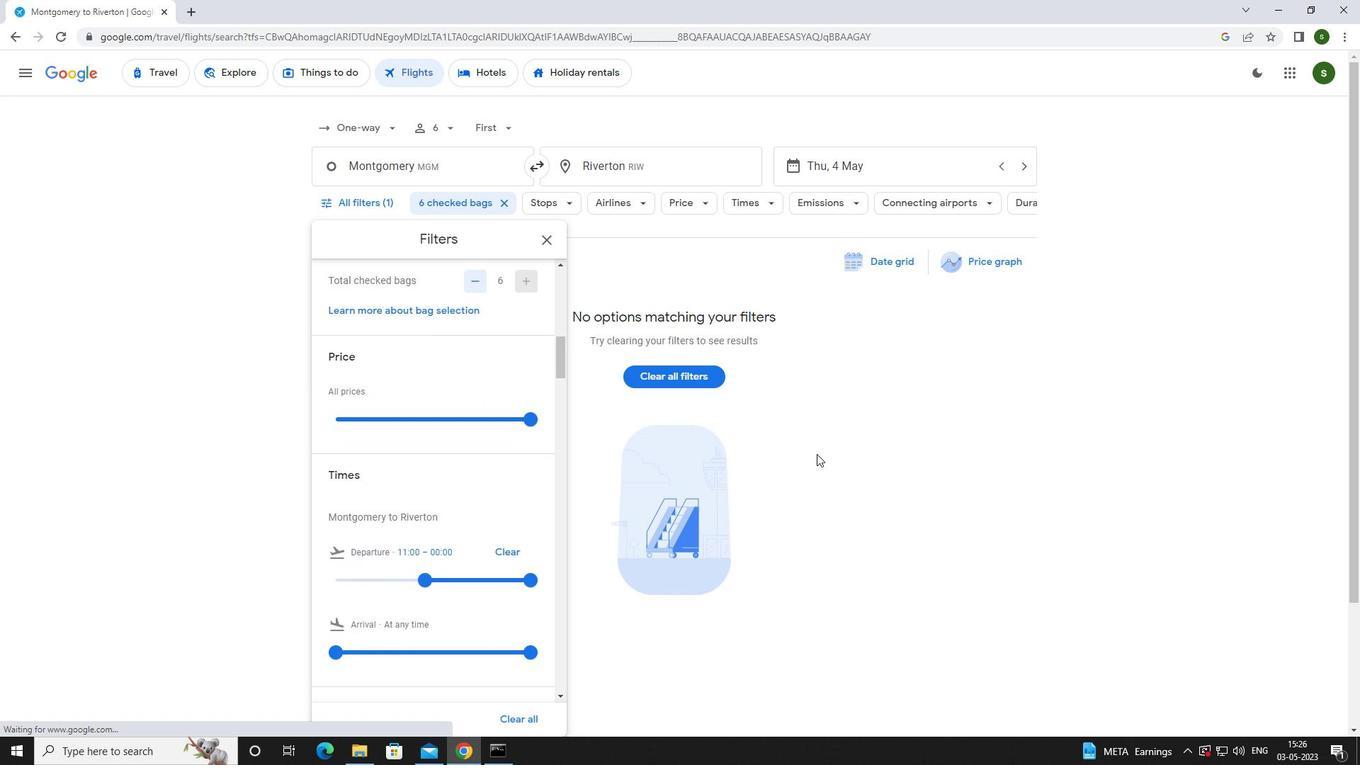 
